 Task: Look for space in Mairena del Alcor, Spain from 1st July, 2023 to 3rd July, 2023 for 1 adult in price range Rs.5000 to Rs.15000. Place can be private room with 1  bedroom having 1 bed and 1 bathroom. Property type can be house, flat, guest house, hotel. Amenities needed are: wifi. Booking option can be shelf check-in. Required host language is English.
Action: Mouse moved to (272, 148)
Screenshot: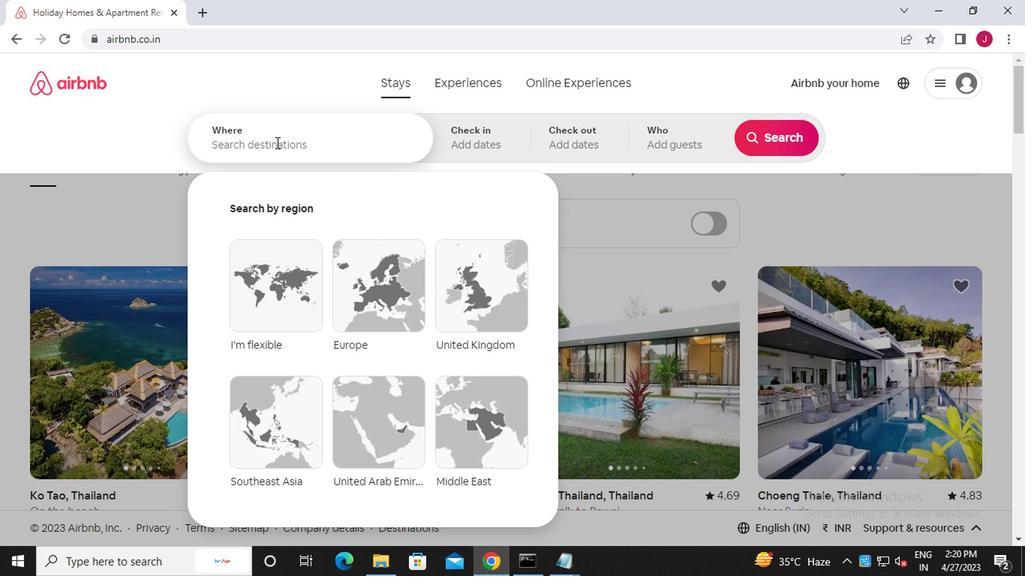 
Action: Mouse pressed left at (272, 148)
Screenshot: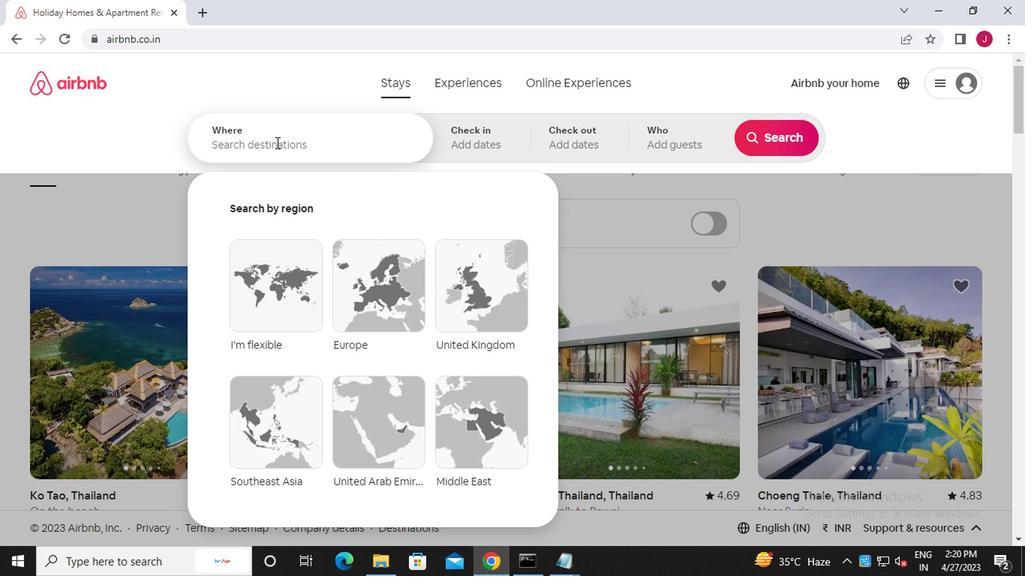 
Action: Mouse moved to (273, 152)
Screenshot: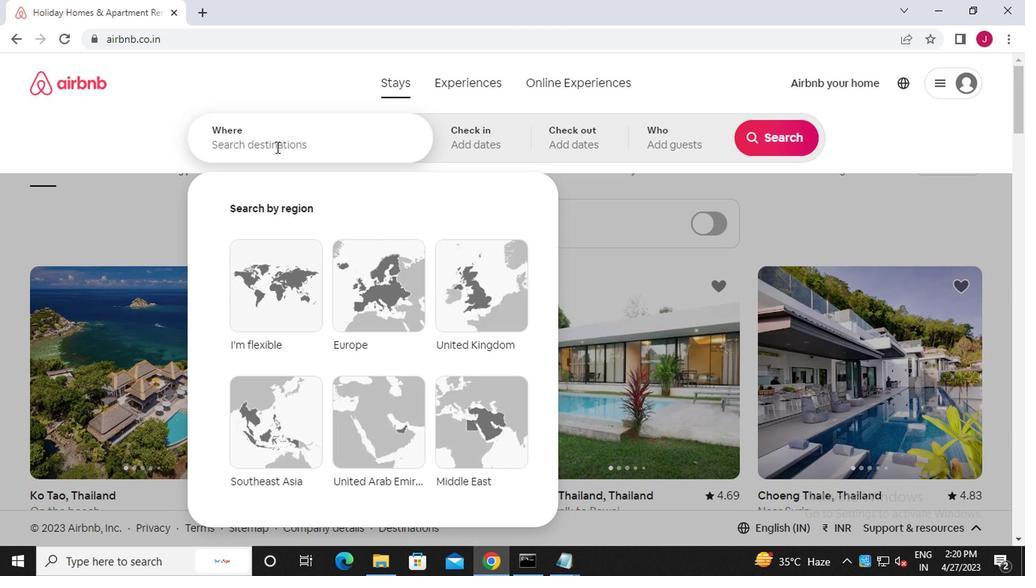 
Action: Key pressed m<Key.caps_lock>airena<Key.space>del<Key.space>
Screenshot: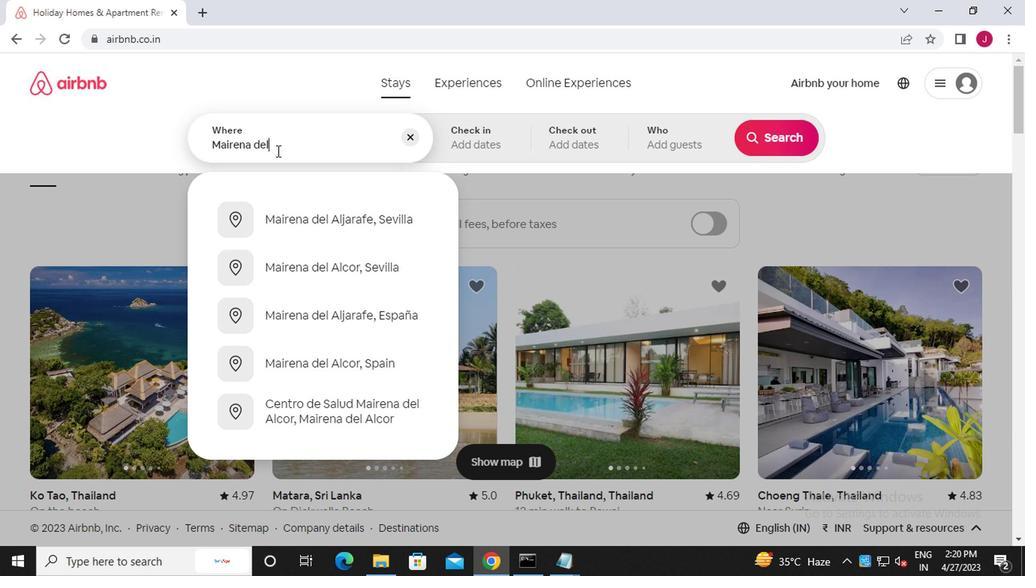 
Action: Mouse moved to (333, 255)
Screenshot: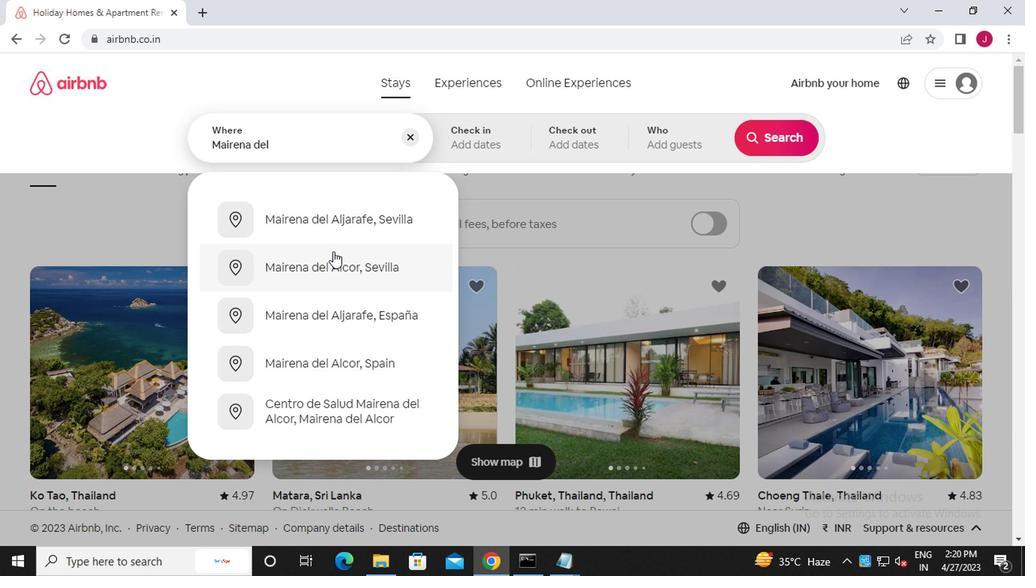
Action: Mouse pressed left at (333, 255)
Screenshot: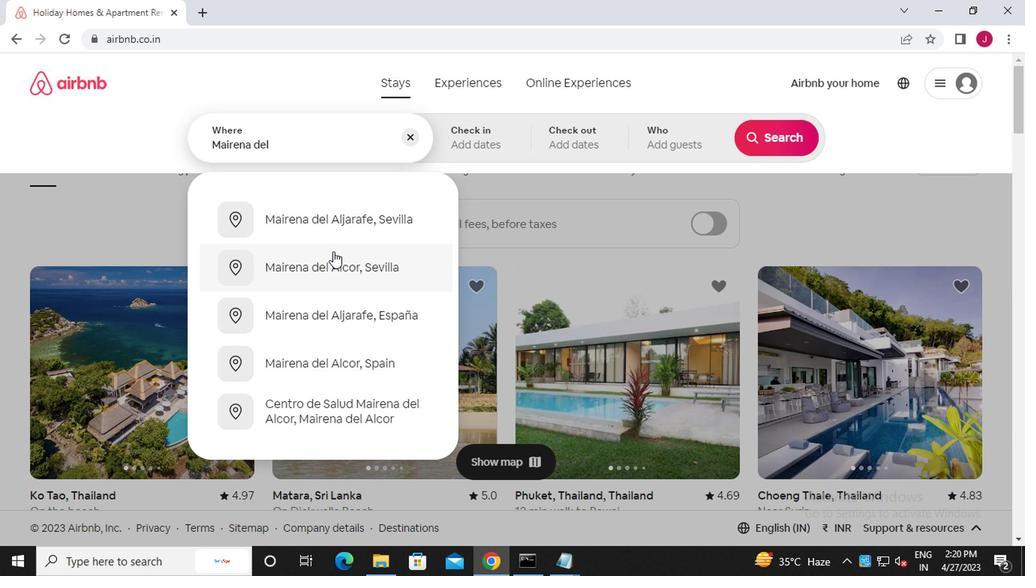 
Action: Mouse moved to (342, 143)
Screenshot: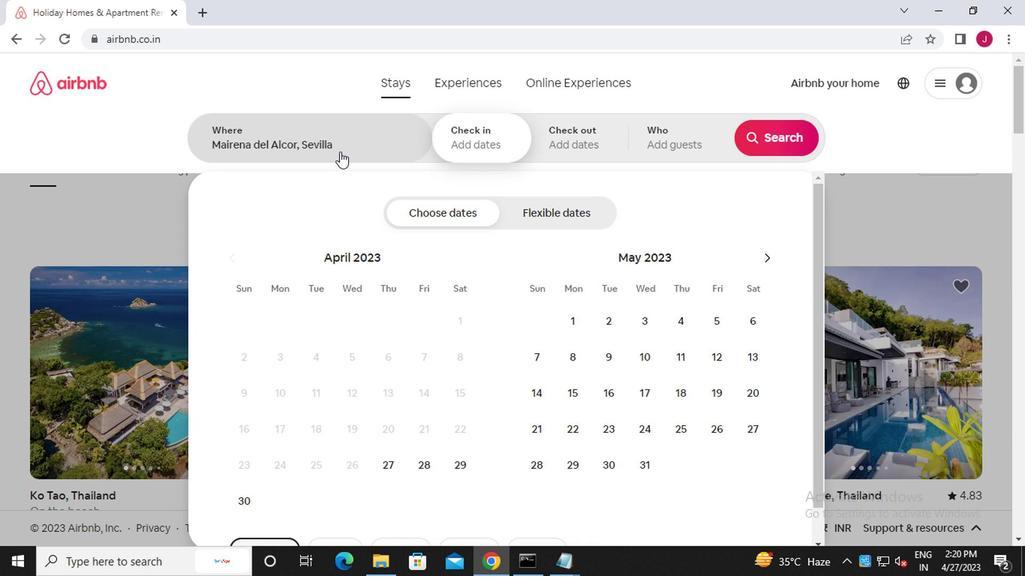 
Action: Mouse pressed left at (342, 143)
Screenshot: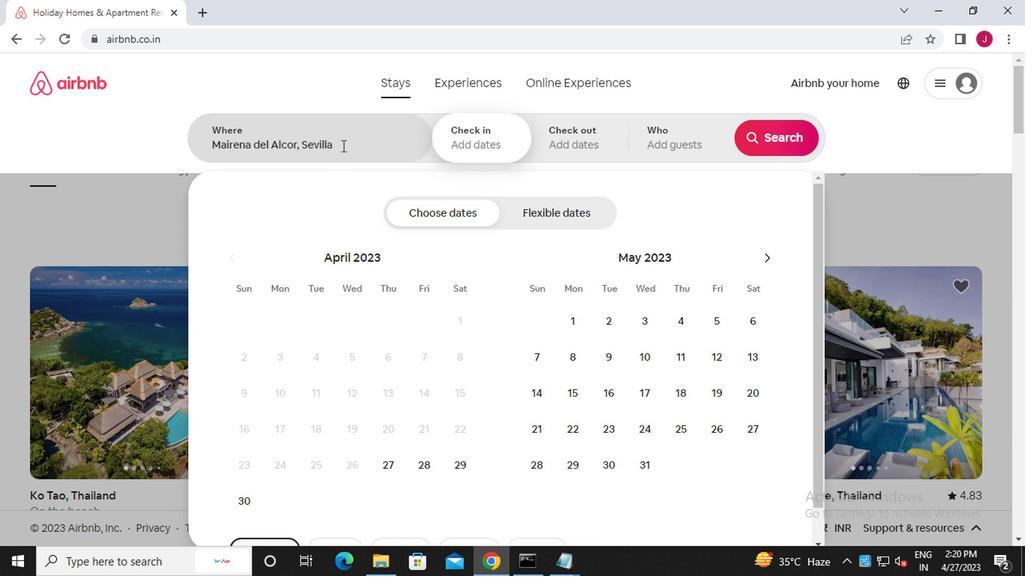 
Action: Mouse moved to (342, 143)
Screenshot: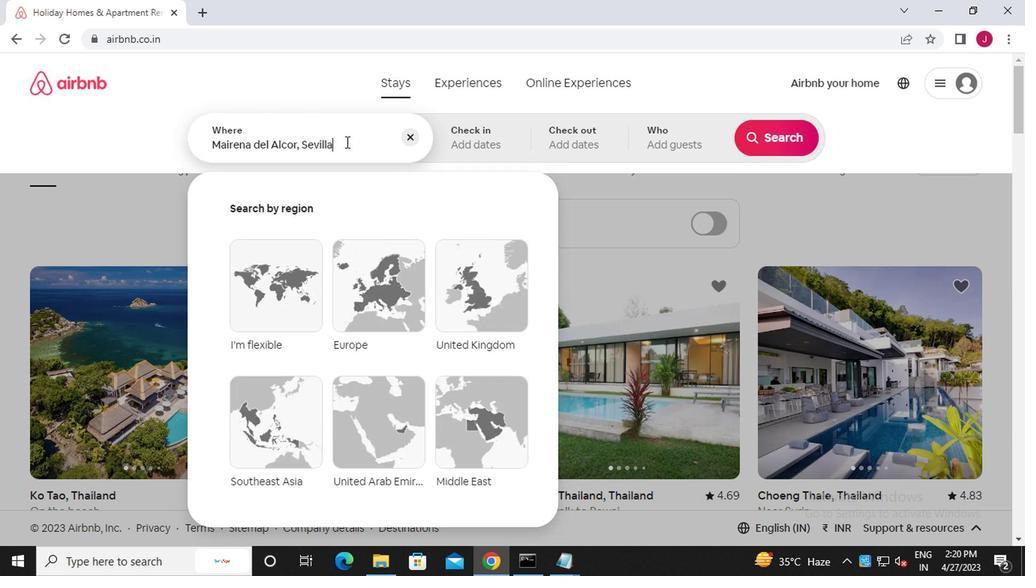
Action: Key pressed <Key.backspace><Key.backspace><Key.backspace><Key.backspace><Key.backspace><Key.backspace>pain
Screenshot: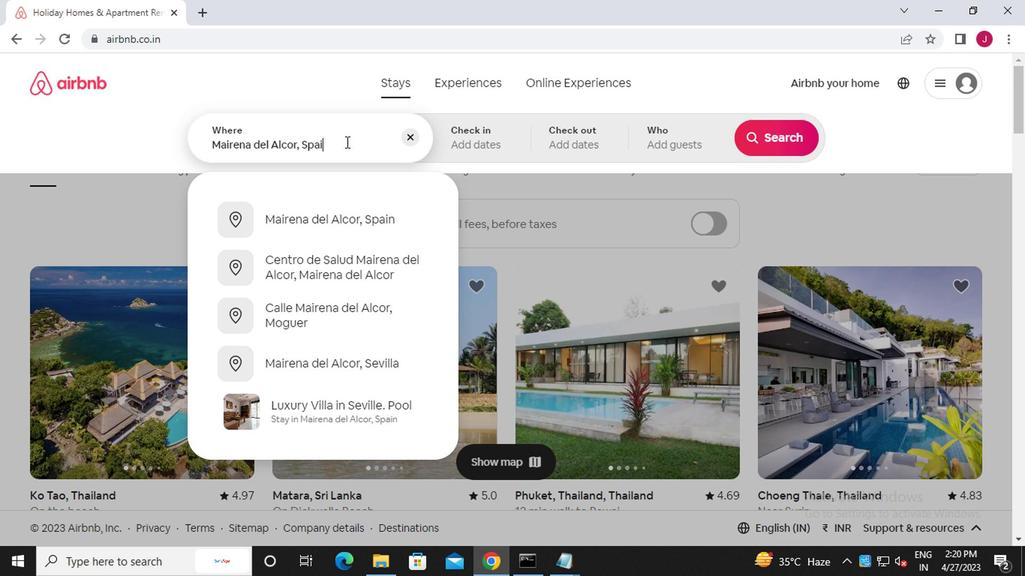 
Action: Mouse moved to (363, 217)
Screenshot: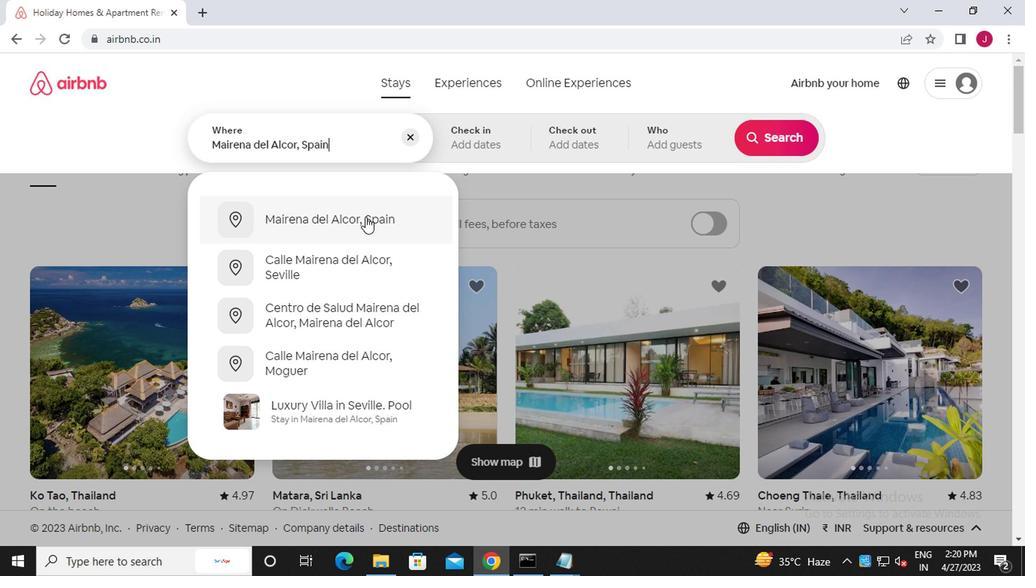 
Action: Mouse pressed left at (363, 217)
Screenshot: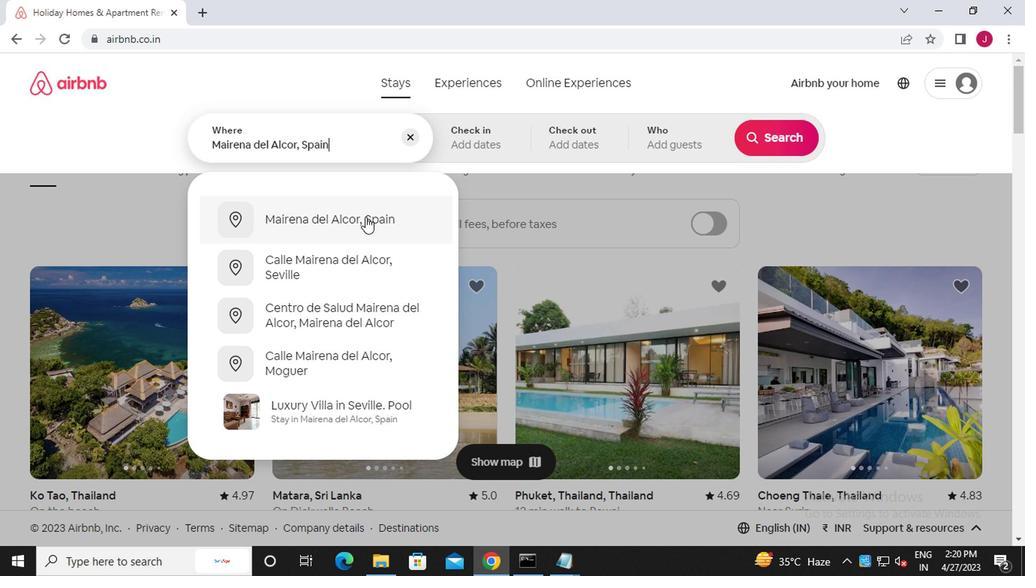 
Action: Mouse moved to (759, 261)
Screenshot: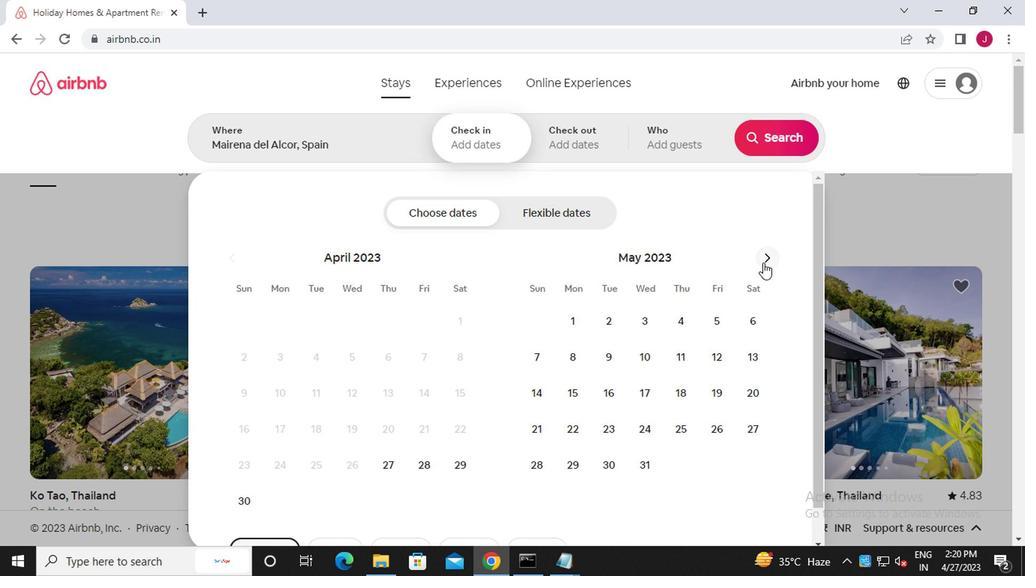 
Action: Mouse pressed left at (759, 261)
Screenshot: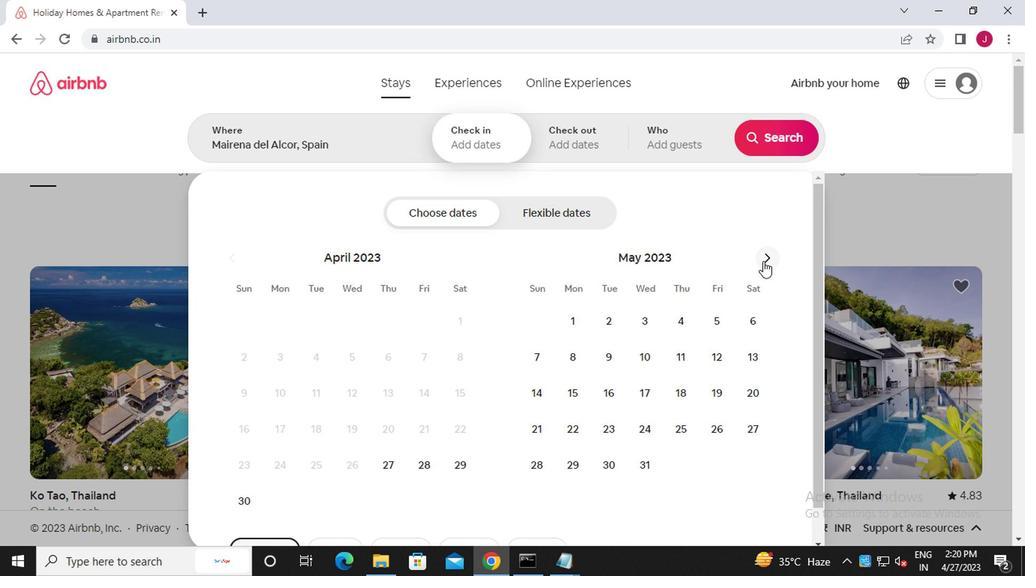 
Action: Mouse pressed left at (759, 261)
Screenshot: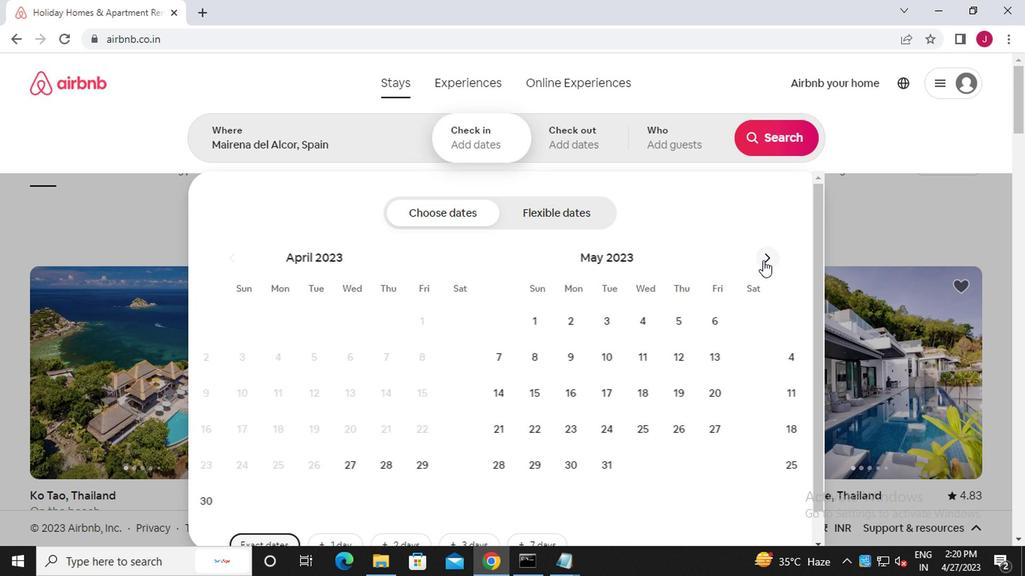 
Action: Mouse moved to (751, 319)
Screenshot: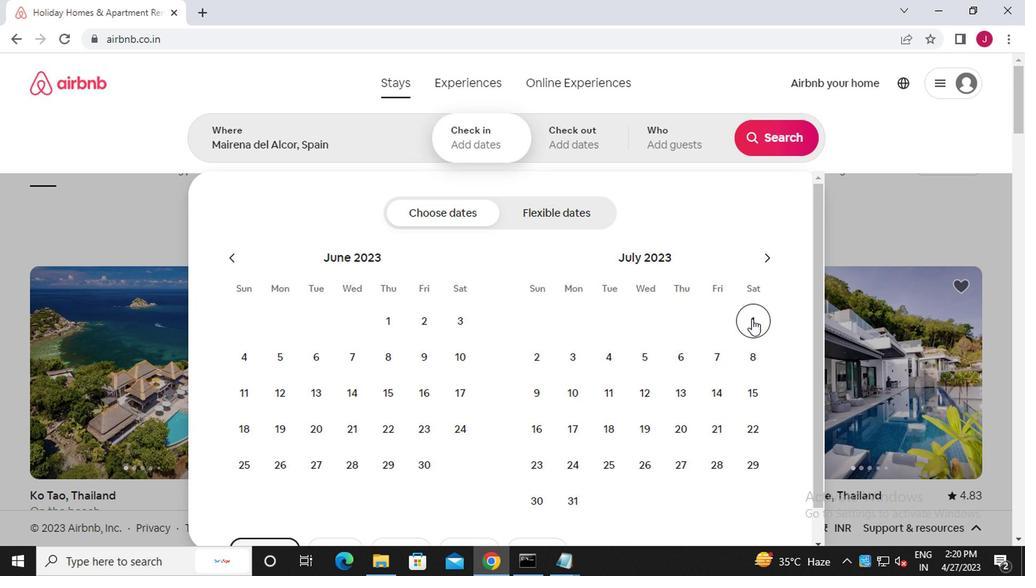 
Action: Mouse pressed left at (751, 319)
Screenshot: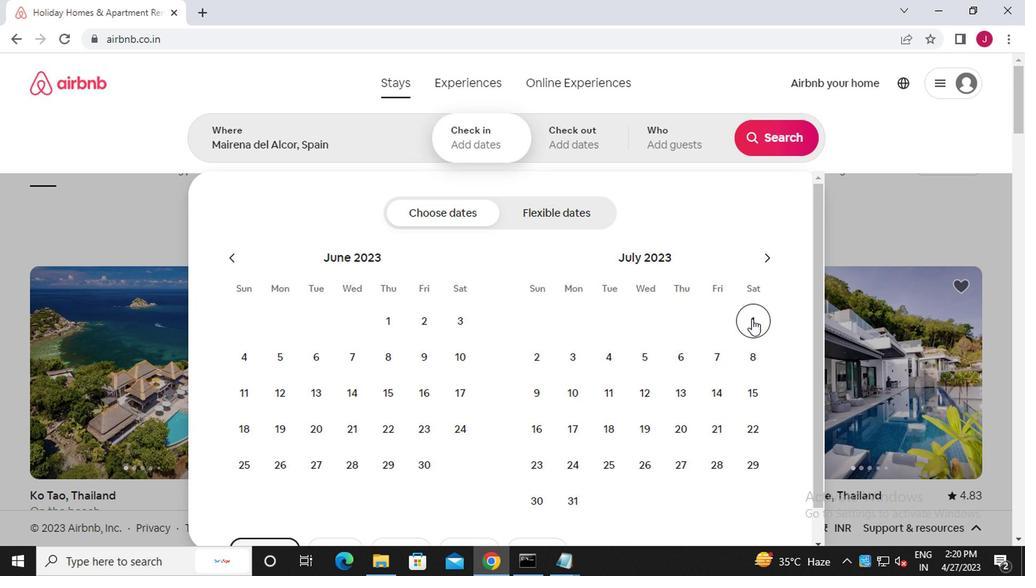 
Action: Mouse moved to (564, 364)
Screenshot: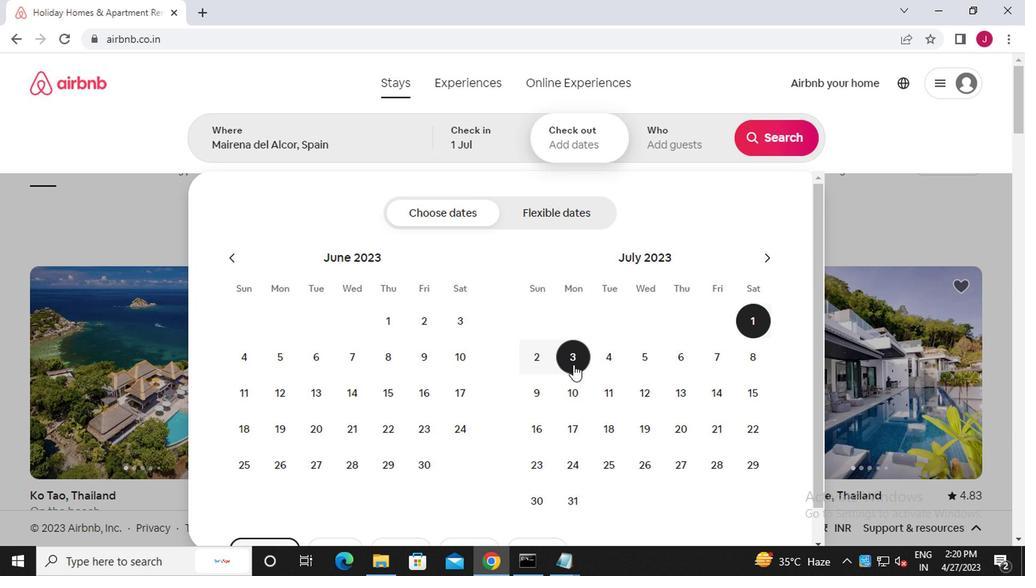 
Action: Mouse pressed left at (564, 364)
Screenshot: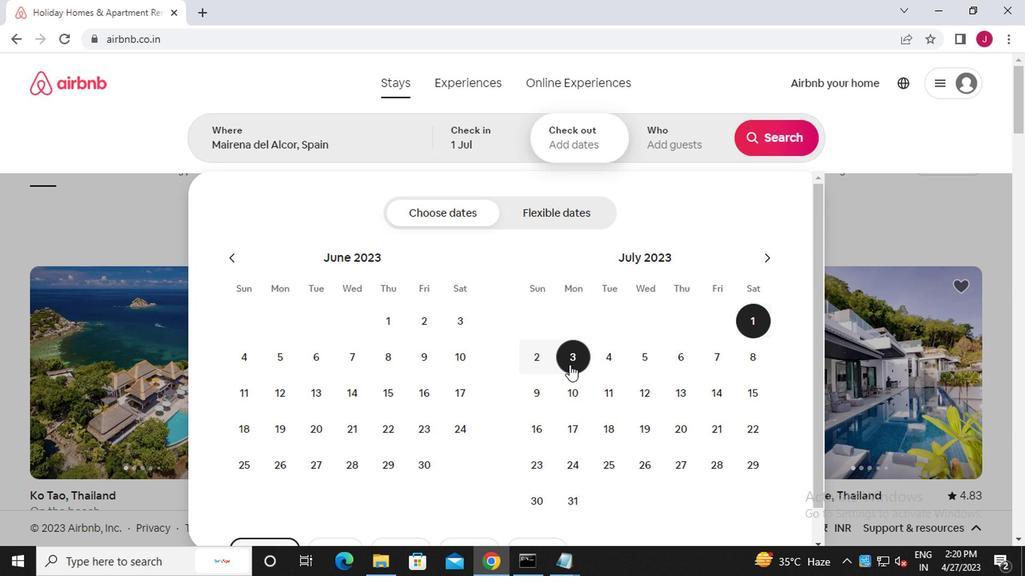 
Action: Mouse moved to (683, 139)
Screenshot: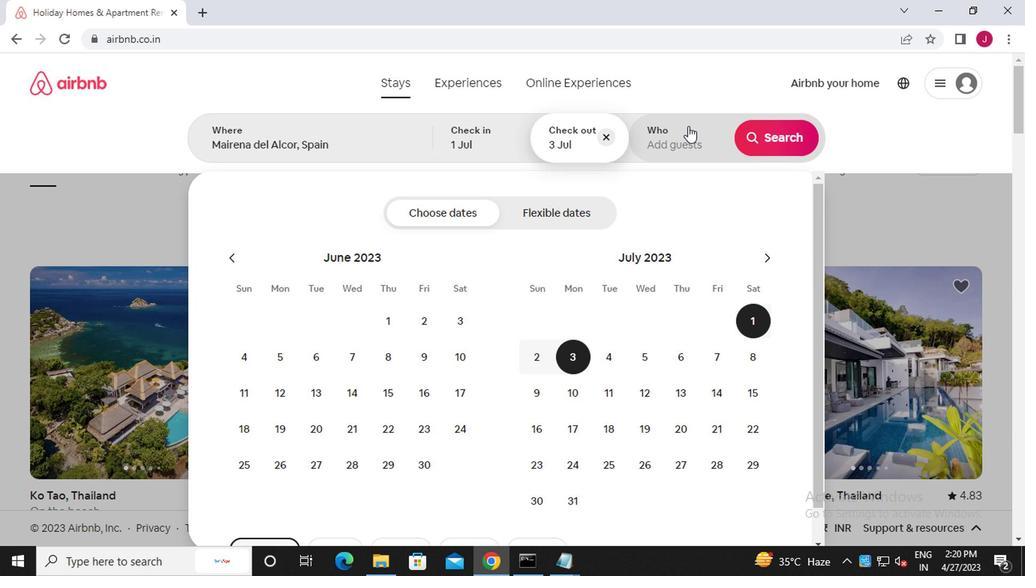 
Action: Mouse pressed left at (683, 139)
Screenshot: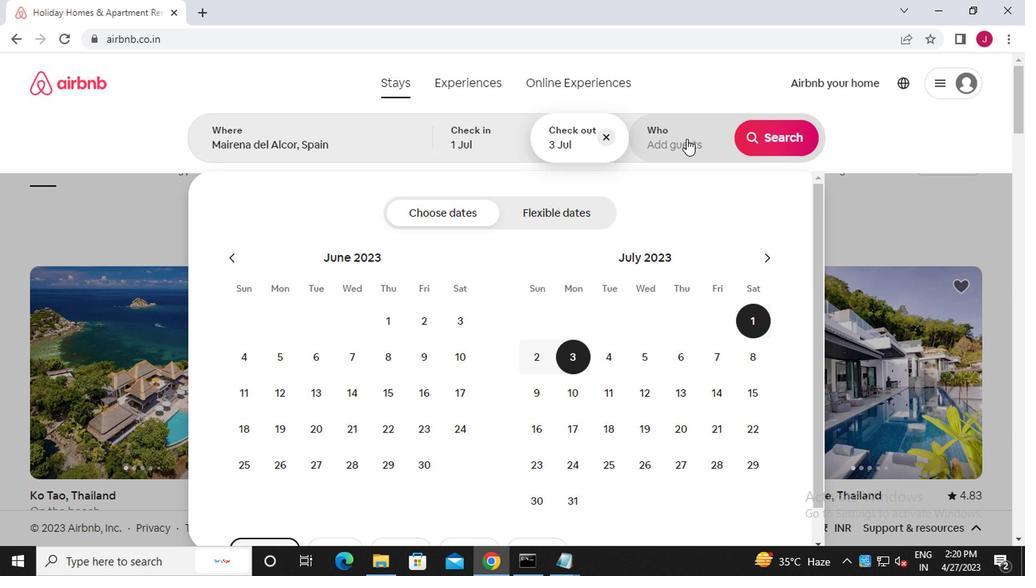 
Action: Mouse moved to (779, 219)
Screenshot: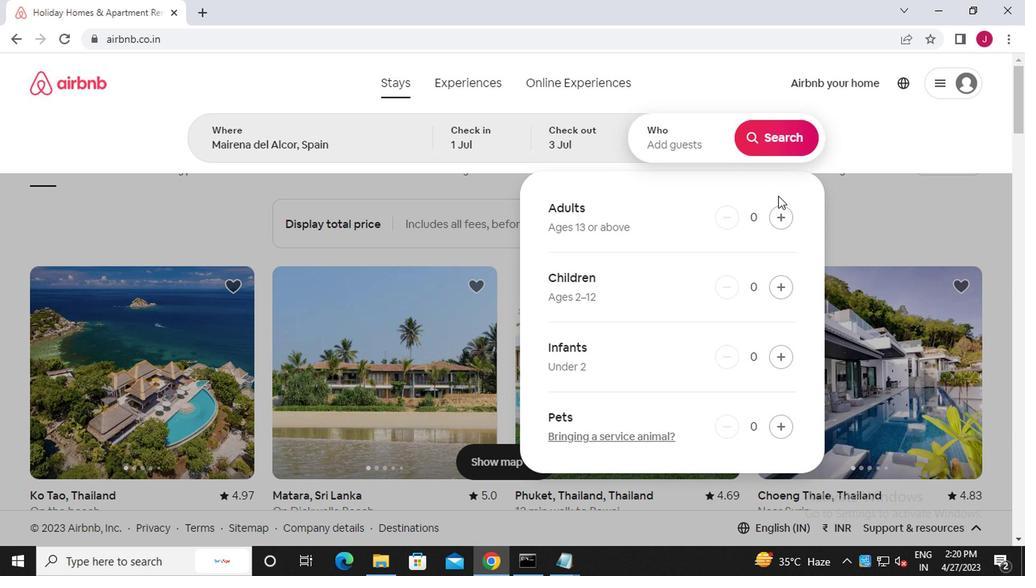 
Action: Mouse pressed left at (779, 219)
Screenshot: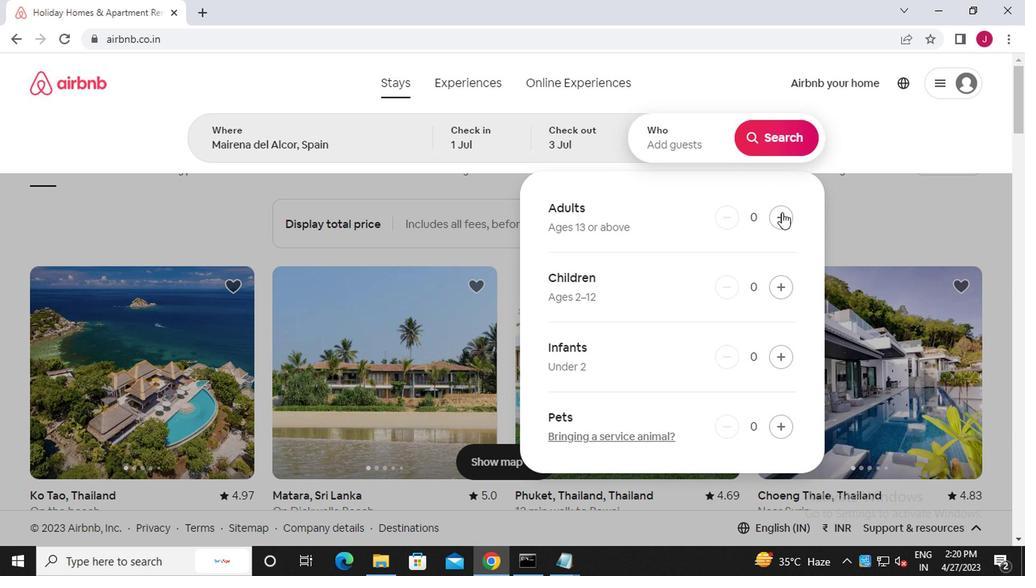 
Action: Mouse moved to (783, 137)
Screenshot: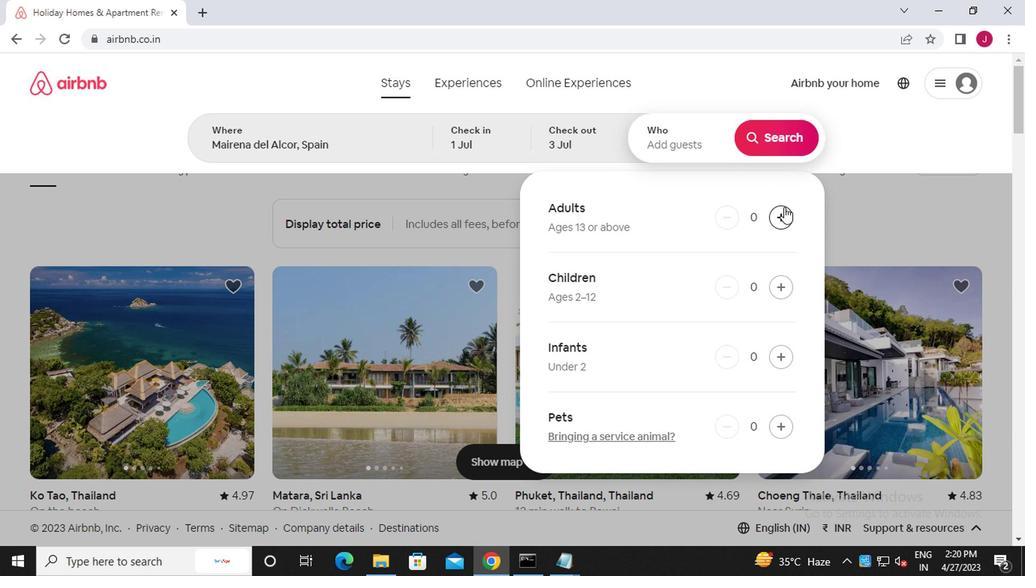 
Action: Mouse pressed left at (783, 137)
Screenshot: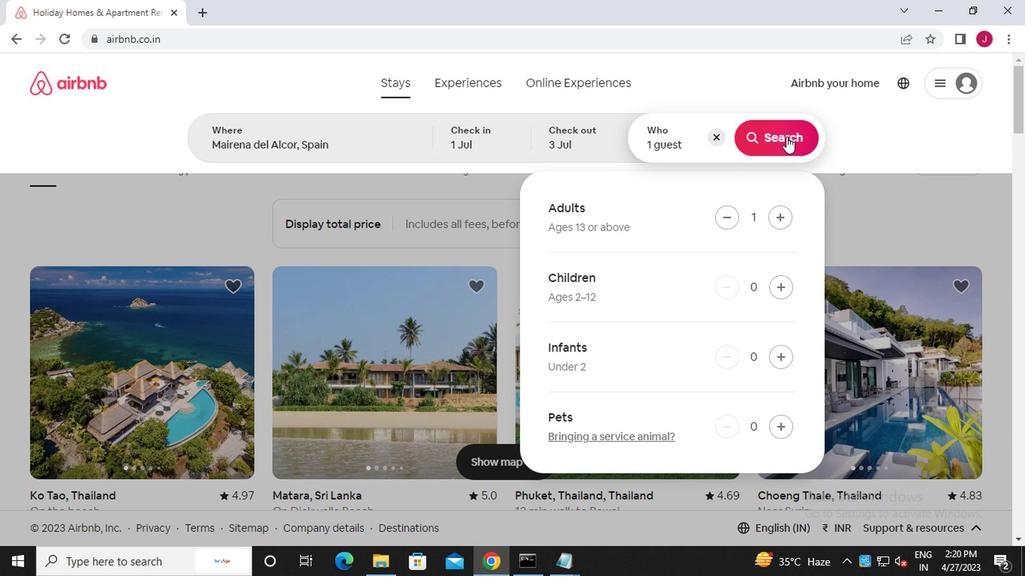 
Action: Mouse moved to (960, 147)
Screenshot: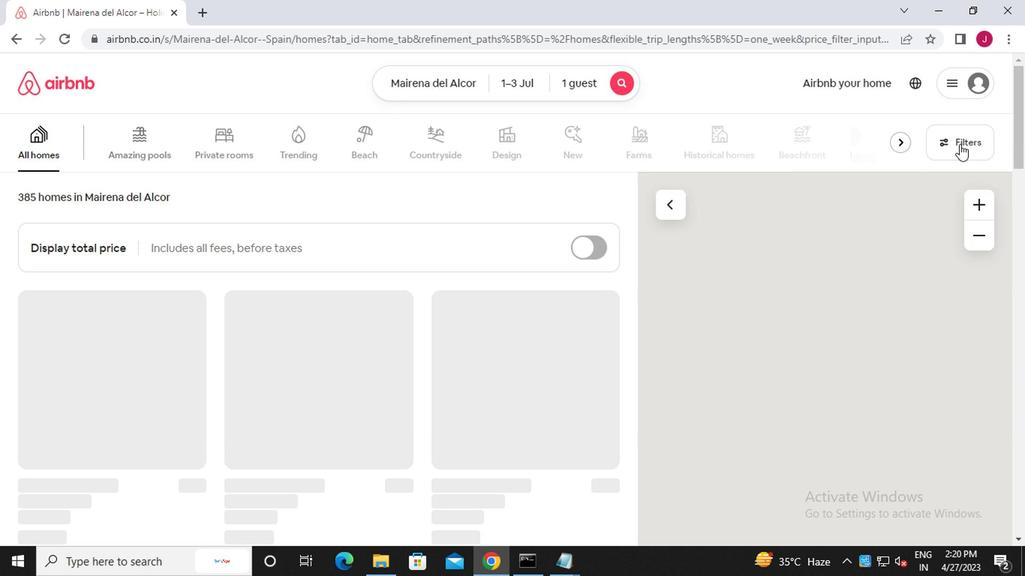 
Action: Mouse pressed left at (960, 147)
Screenshot: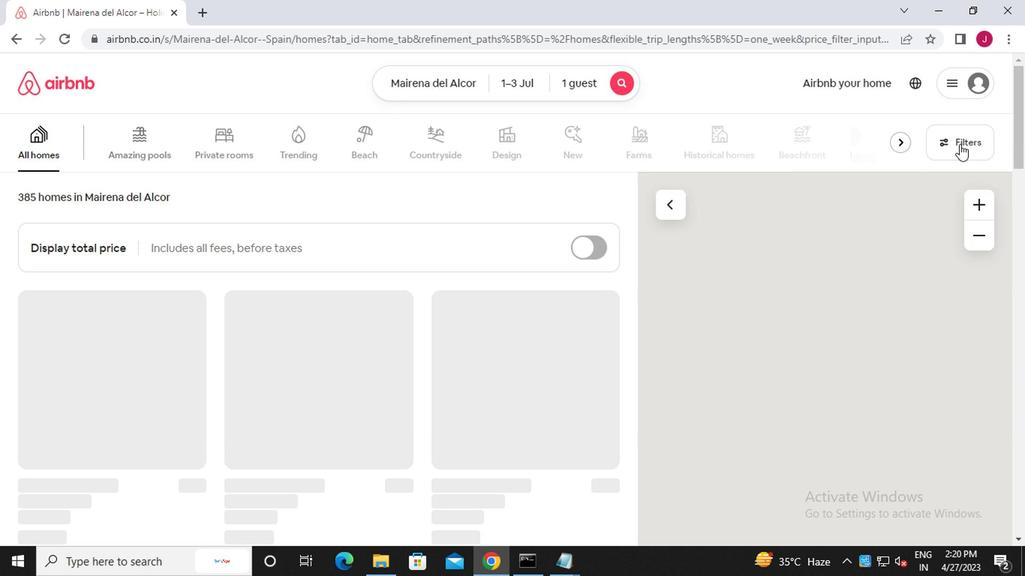 
Action: Mouse moved to (364, 339)
Screenshot: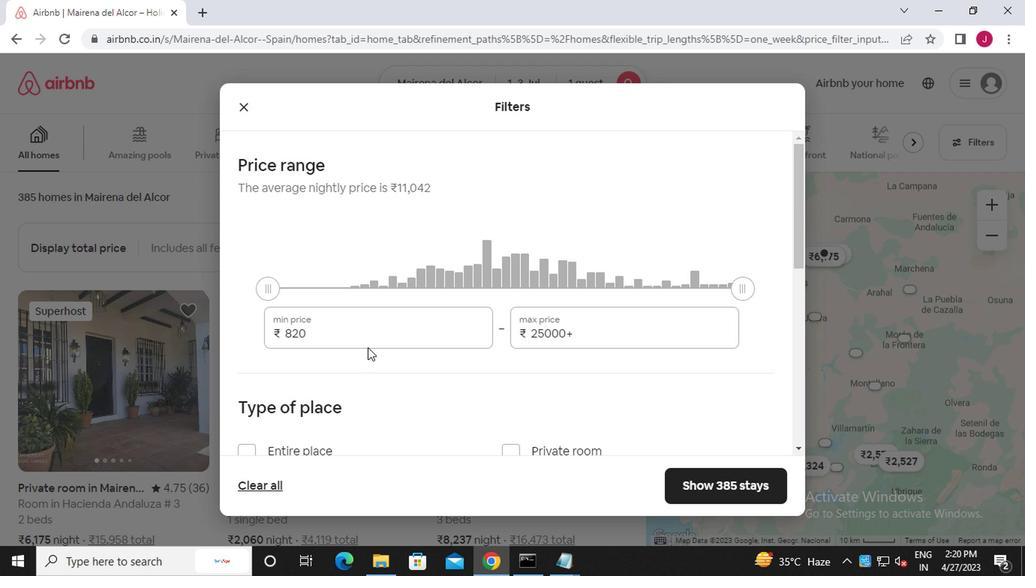 
Action: Mouse pressed left at (364, 339)
Screenshot: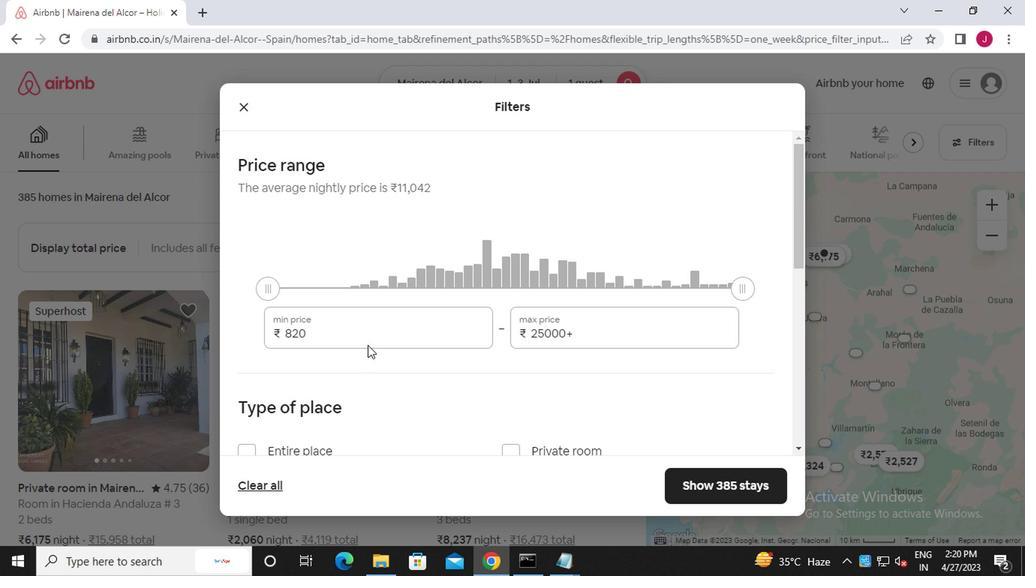 
Action: Mouse moved to (364, 338)
Screenshot: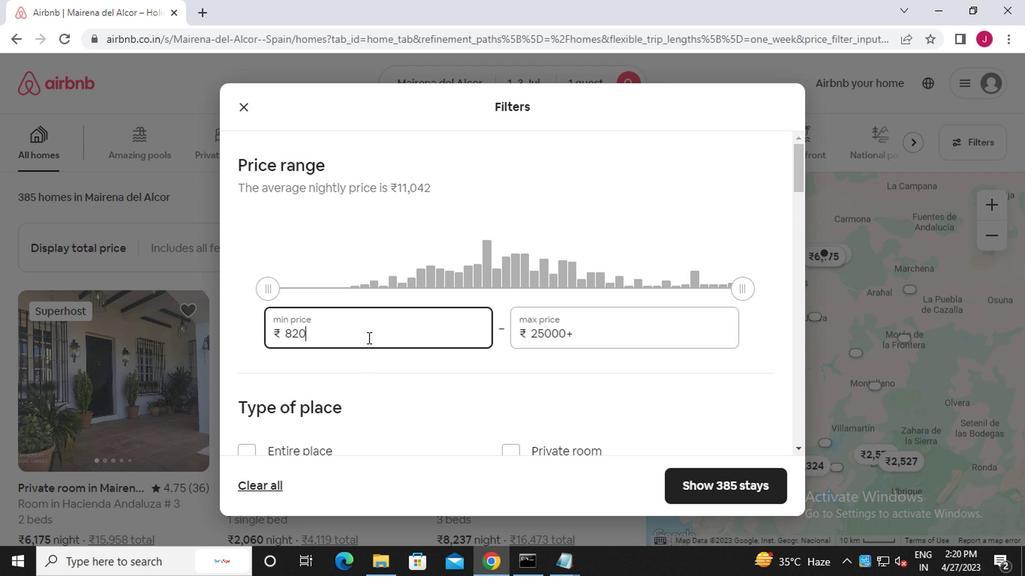 
Action: Key pressed <Key.backspace><Key.backspace><Key.backspace><Key.backspace><Key.backspace><Key.backspace><Key.backspace><<101>><<96>><<96>><<96>>
Screenshot: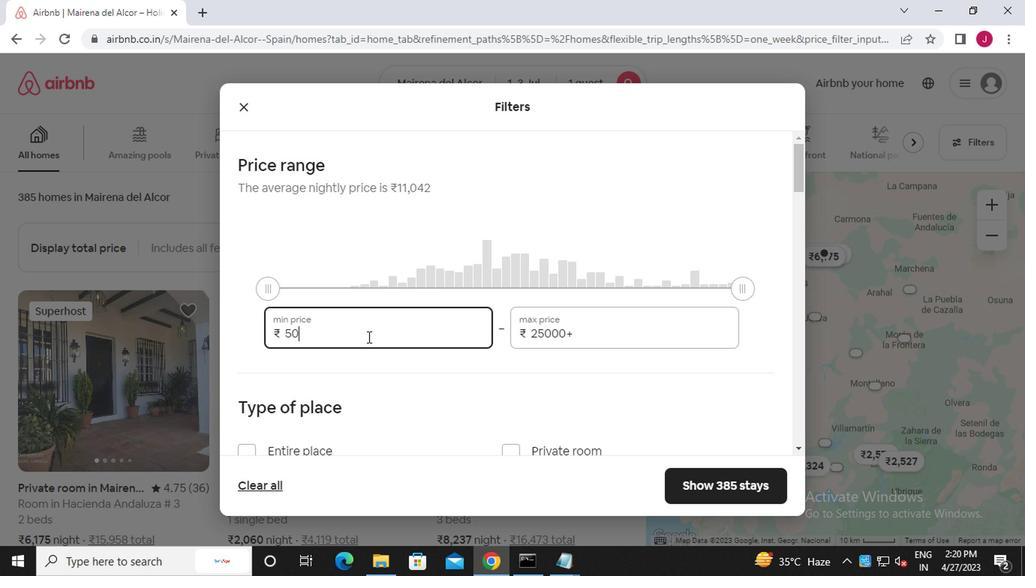 
Action: Mouse moved to (630, 328)
Screenshot: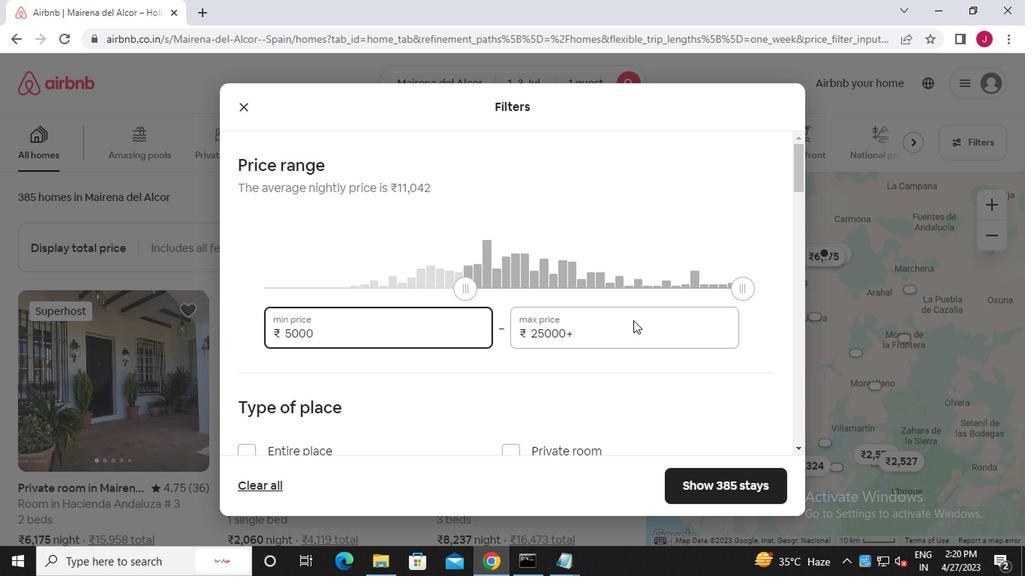
Action: Mouse pressed left at (630, 328)
Screenshot: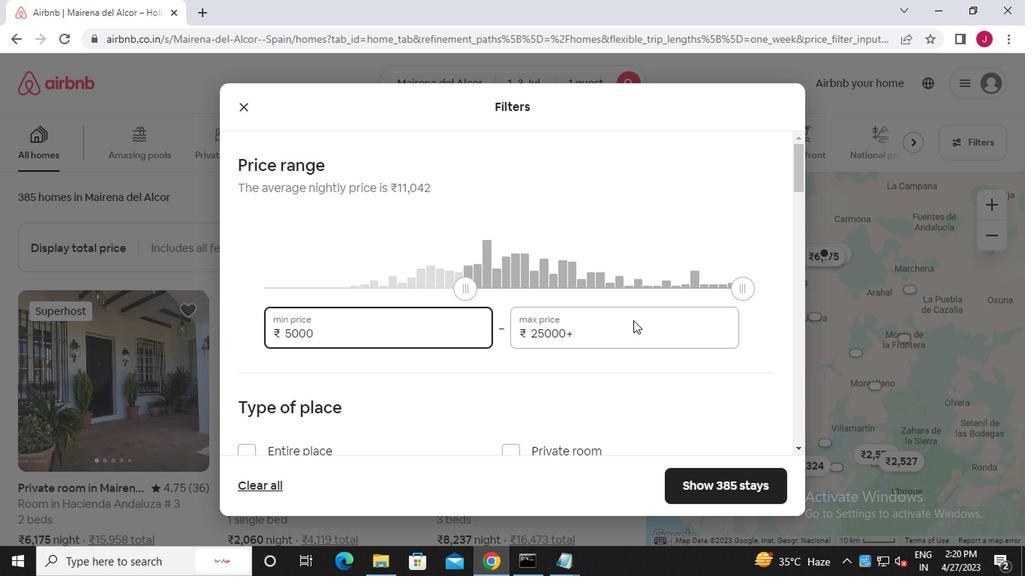 
Action: Mouse moved to (631, 330)
Screenshot: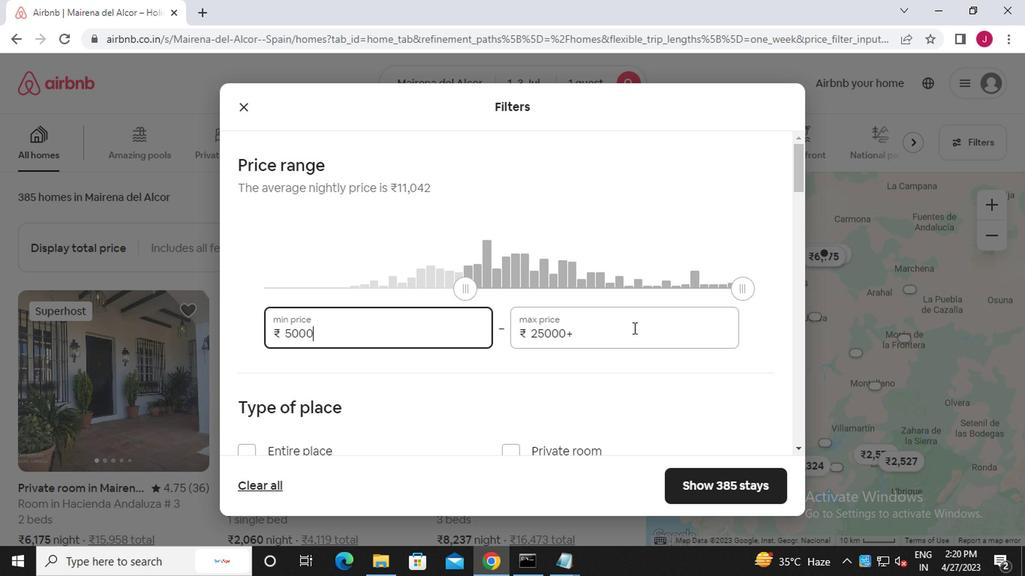 
Action: Key pressed <Key.backspace><Key.backspace><Key.backspace><Key.backspace><Key.backspace><Key.backspace><Key.backspace><Key.backspace><Key.backspace><Key.backspace><Key.backspace><Key.backspace><<97>><<101>><<96>><<96>><<96>>
Screenshot: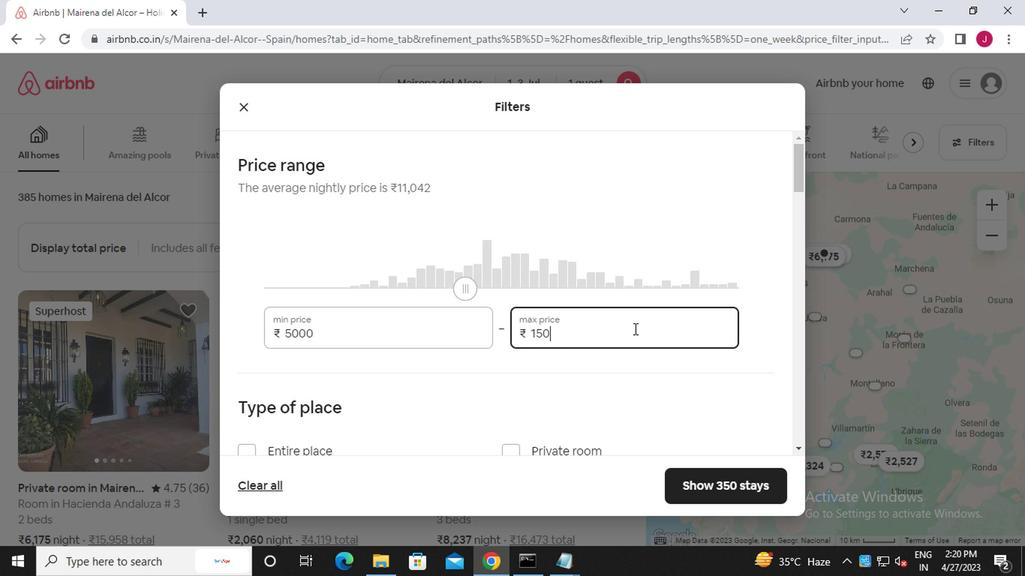 
Action: Mouse moved to (603, 249)
Screenshot: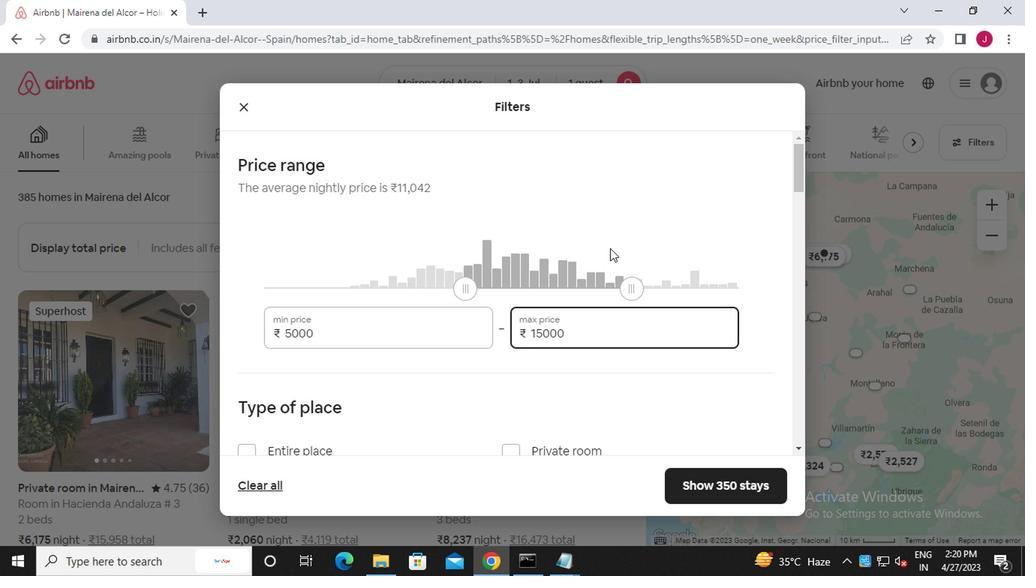 
Action: Mouse scrolled (603, 248) with delta (0, 0)
Screenshot: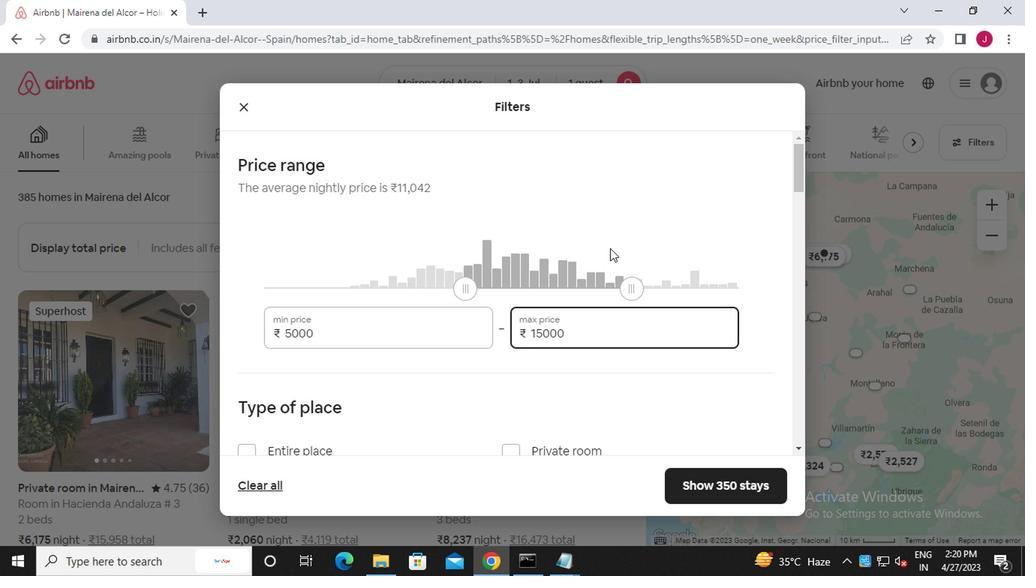 
Action: Mouse moved to (603, 250)
Screenshot: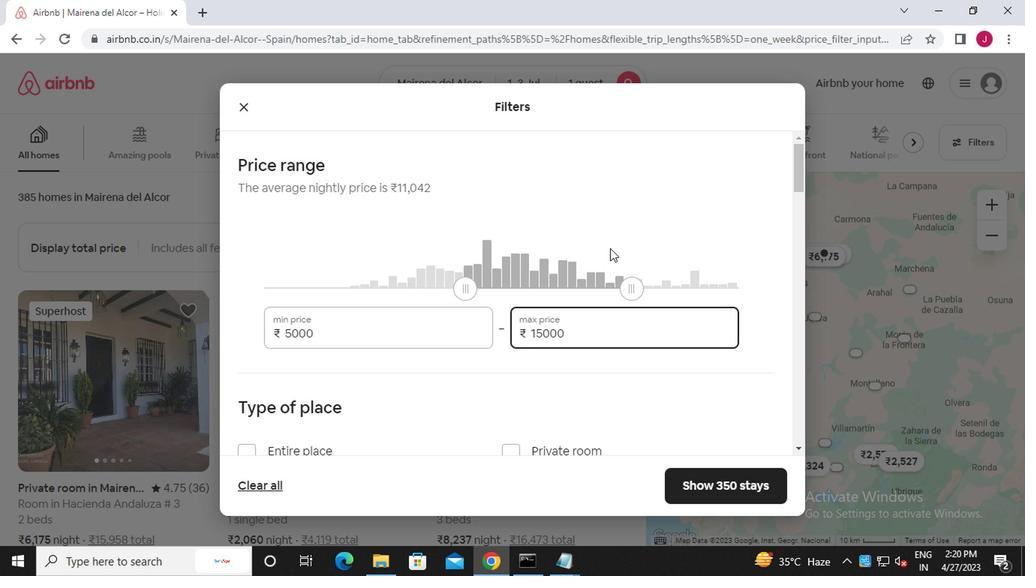 
Action: Mouse scrolled (603, 250) with delta (0, 0)
Screenshot: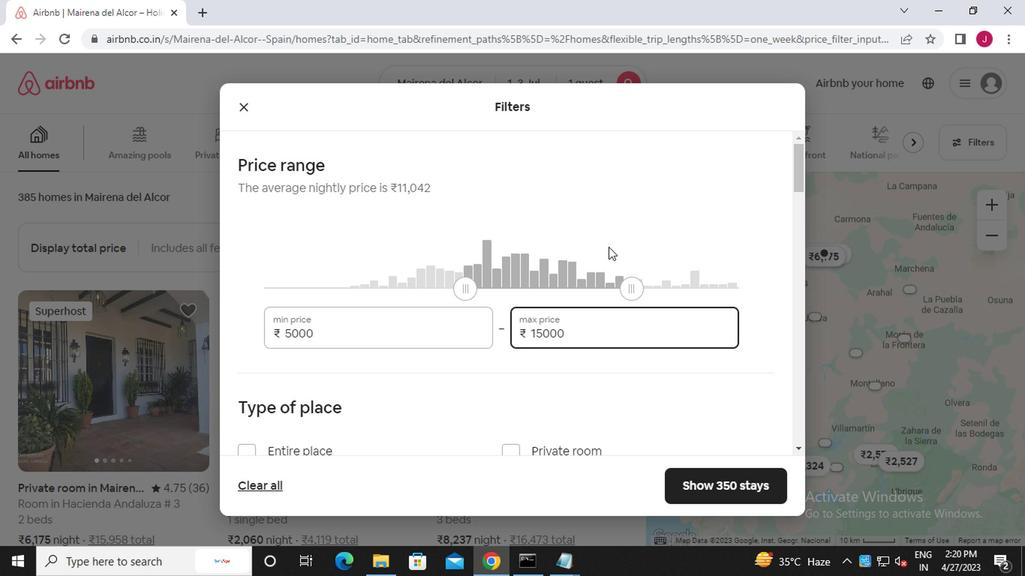 
Action: Mouse moved to (603, 252)
Screenshot: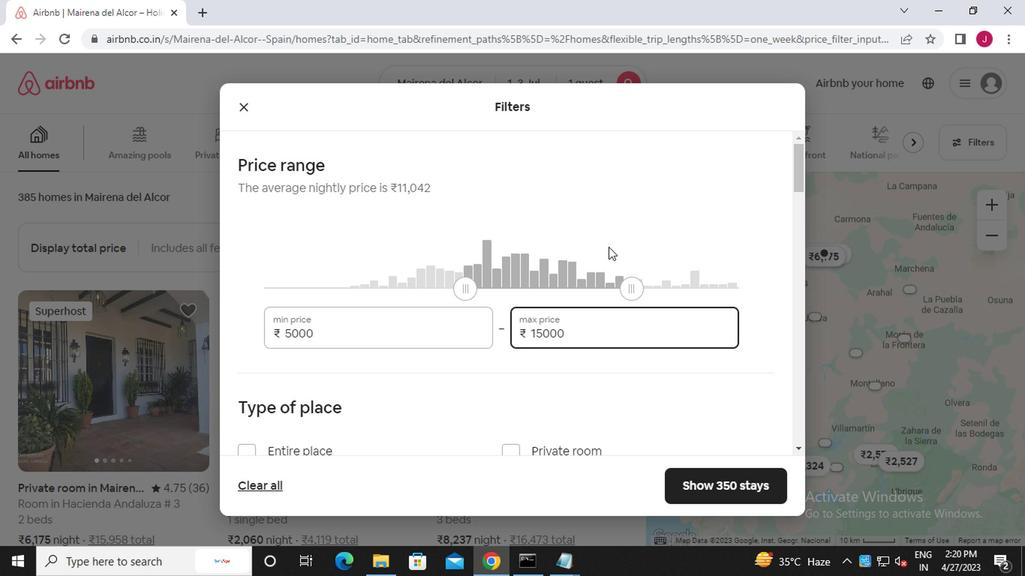 
Action: Mouse scrolled (603, 250) with delta (0, -1)
Screenshot: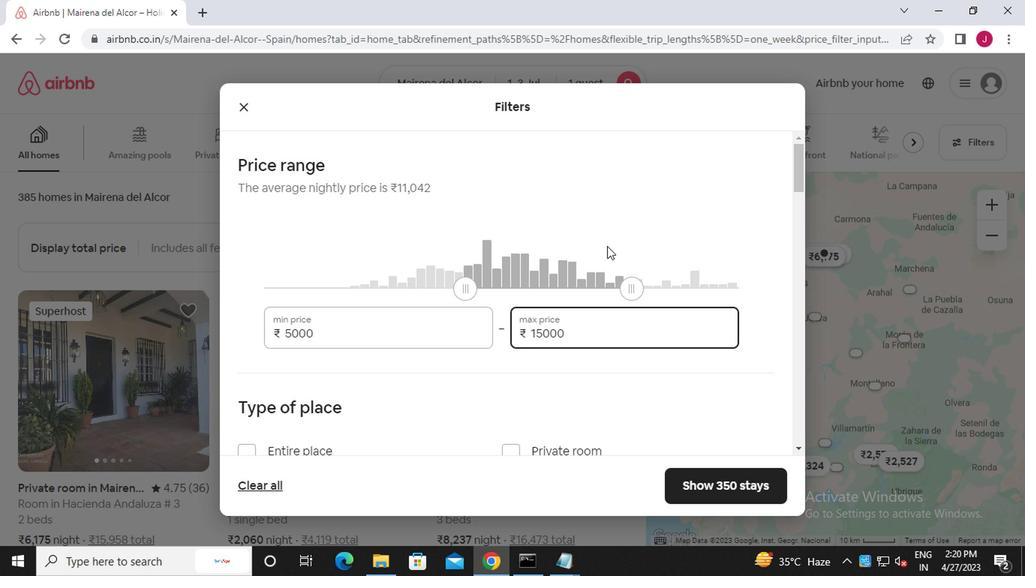 
Action: Mouse scrolled (603, 250) with delta (0, -1)
Screenshot: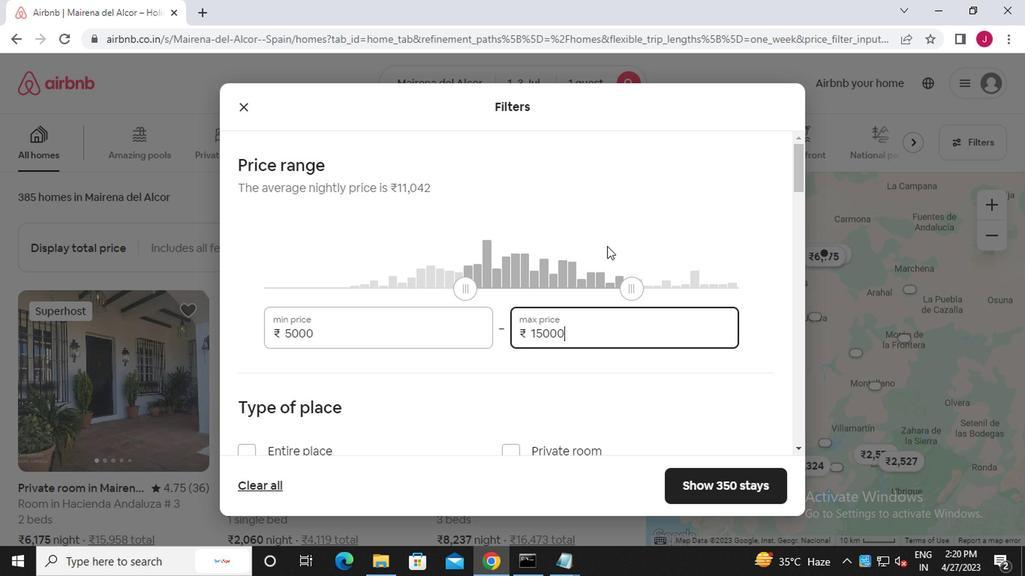 
Action: Mouse moved to (513, 155)
Screenshot: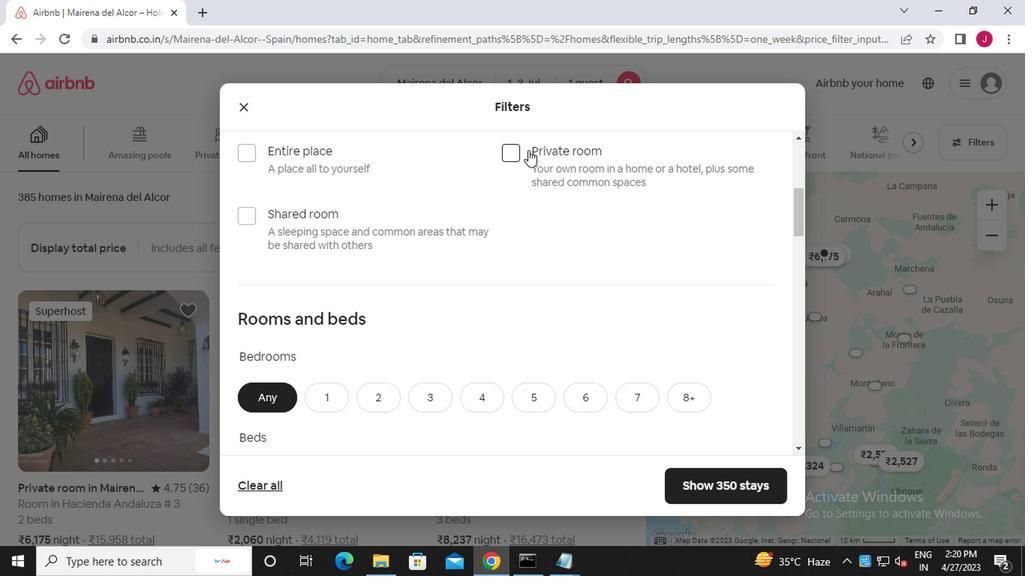 
Action: Mouse pressed left at (513, 155)
Screenshot: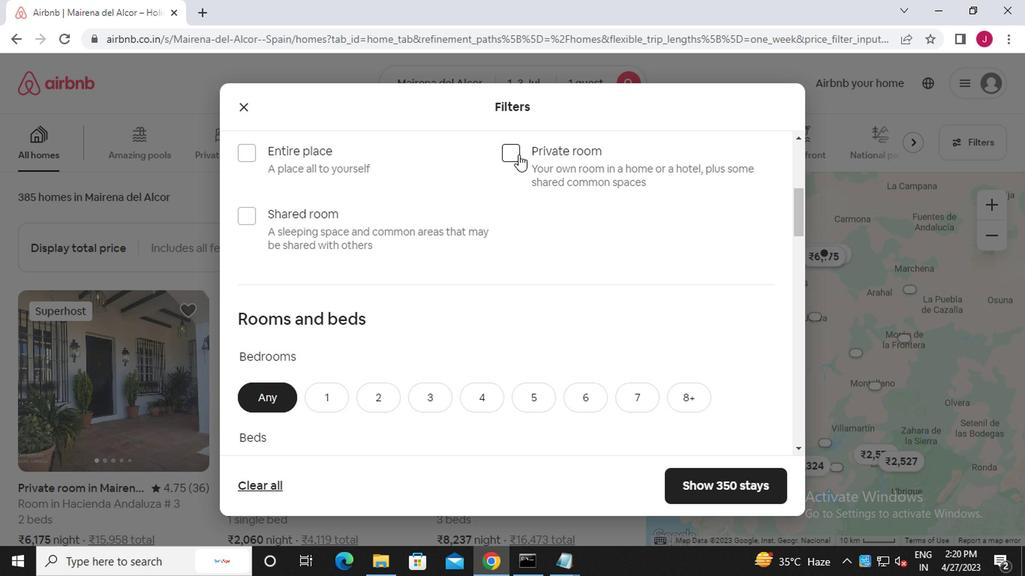 
Action: Mouse moved to (367, 247)
Screenshot: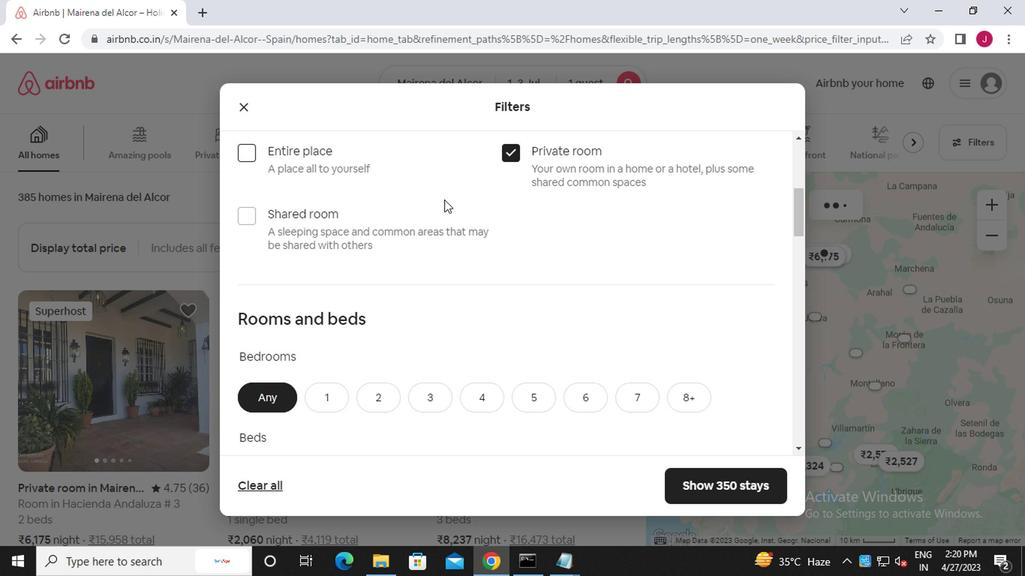 
Action: Mouse scrolled (367, 246) with delta (0, 0)
Screenshot: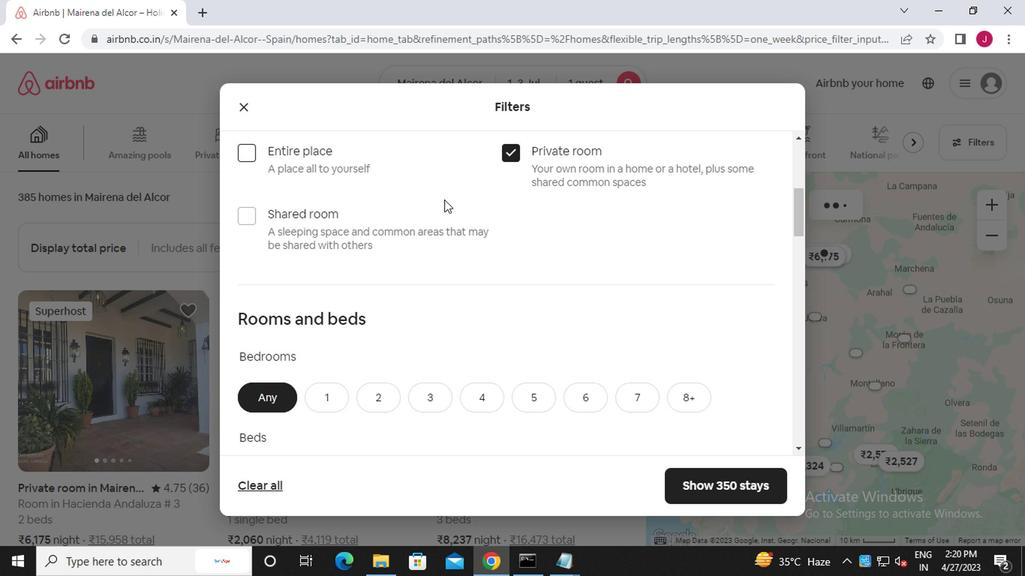 
Action: Mouse moved to (366, 248)
Screenshot: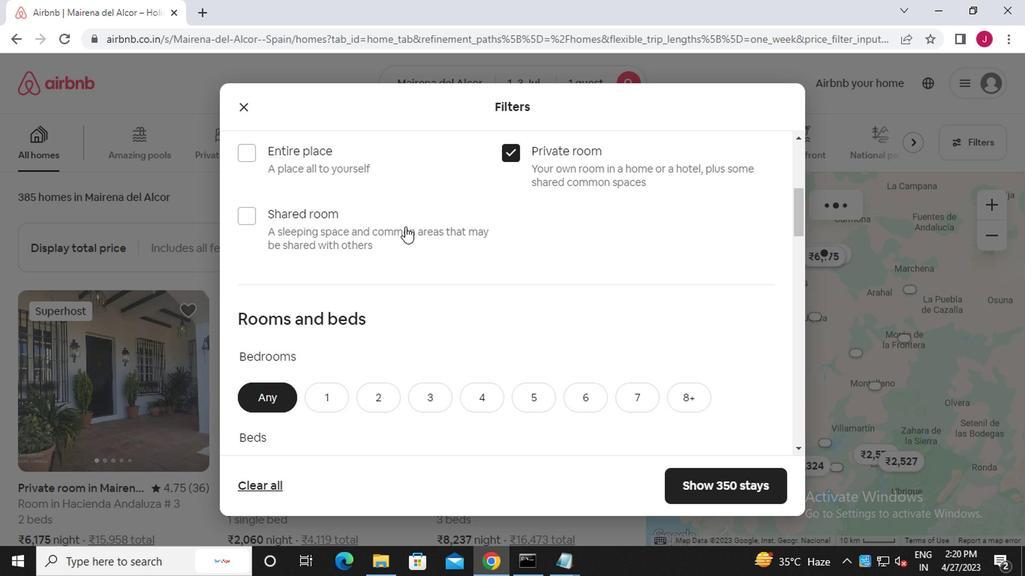 
Action: Mouse scrolled (366, 247) with delta (0, -1)
Screenshot: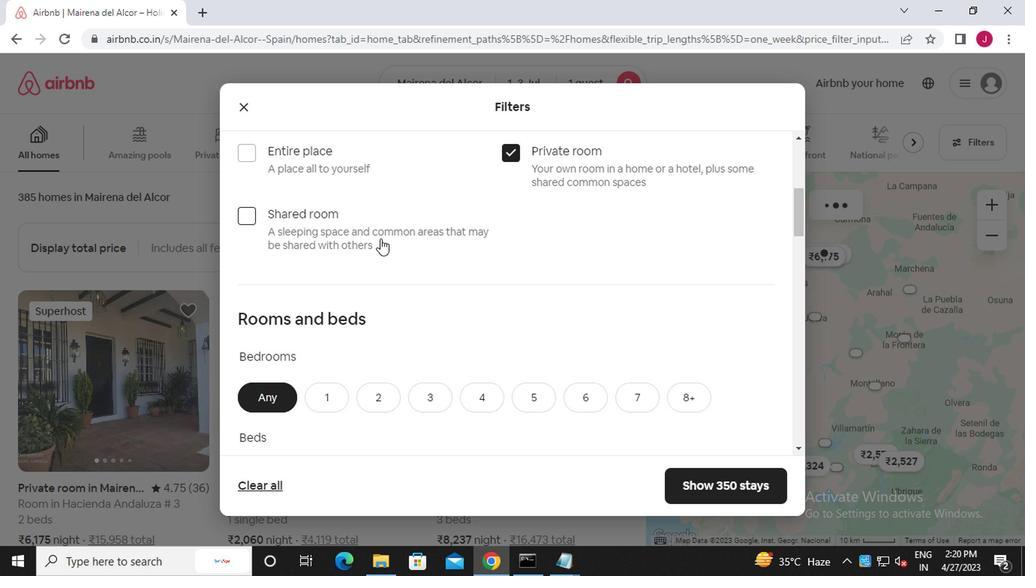 
Action: Mouse scrolled (366, 247) with delta (0, -1)
Screenshot: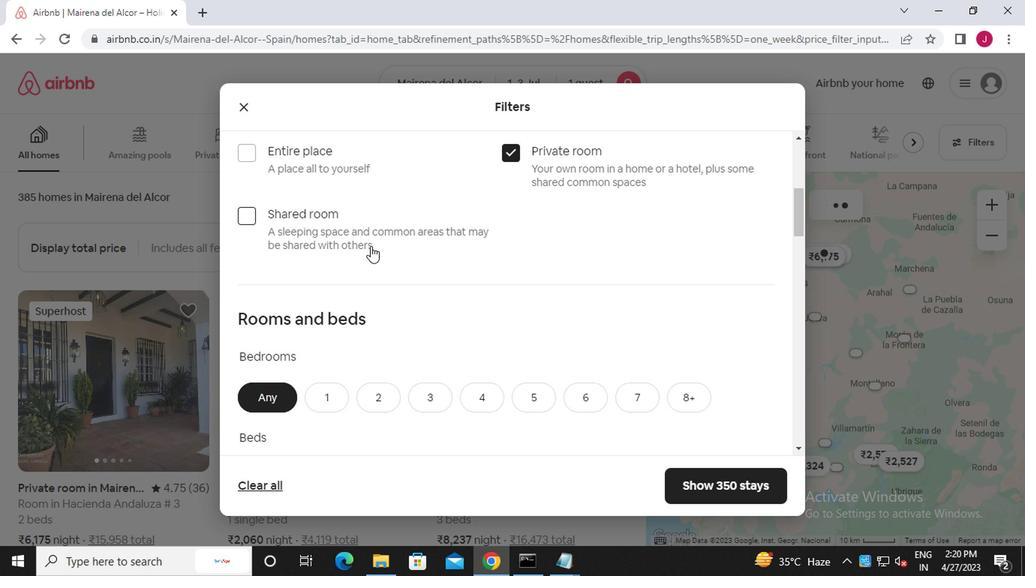 
Action: Mouse moved to (335, 171)
Screenshot: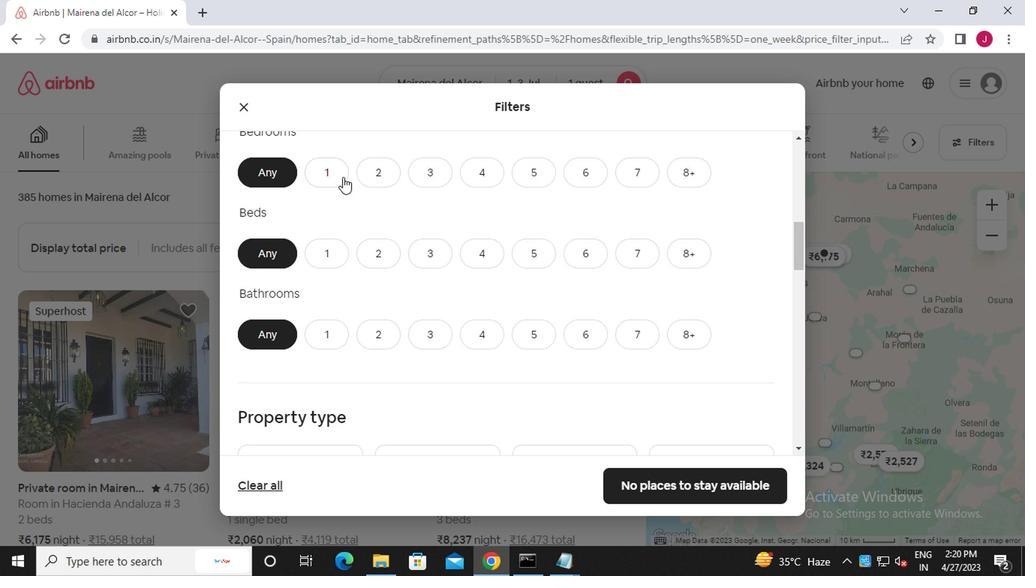 
Action: Mouse pressed left at (335, 171)
Screenshot: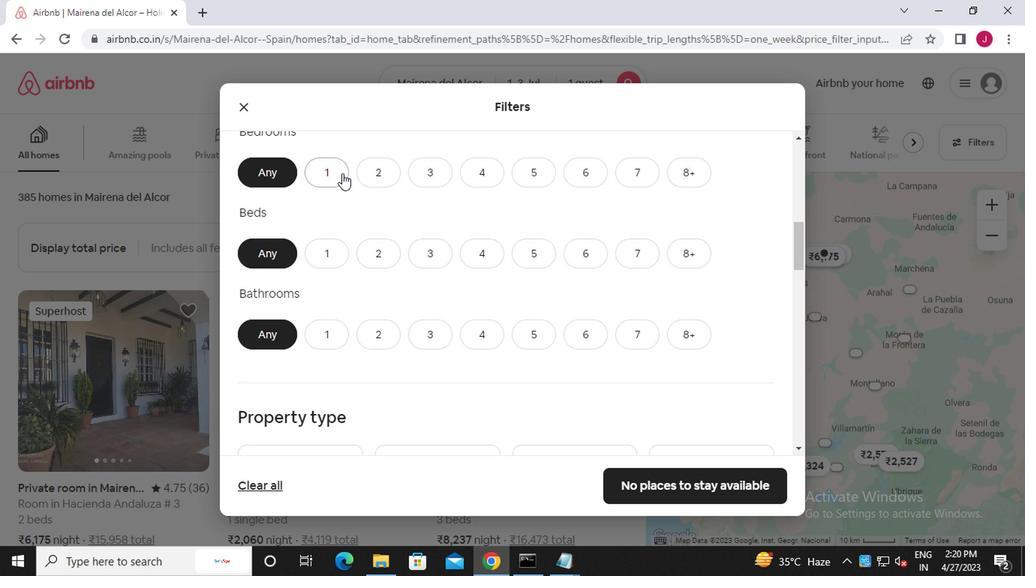 
Action: Mouse moved to (326, 260)
Screenshot: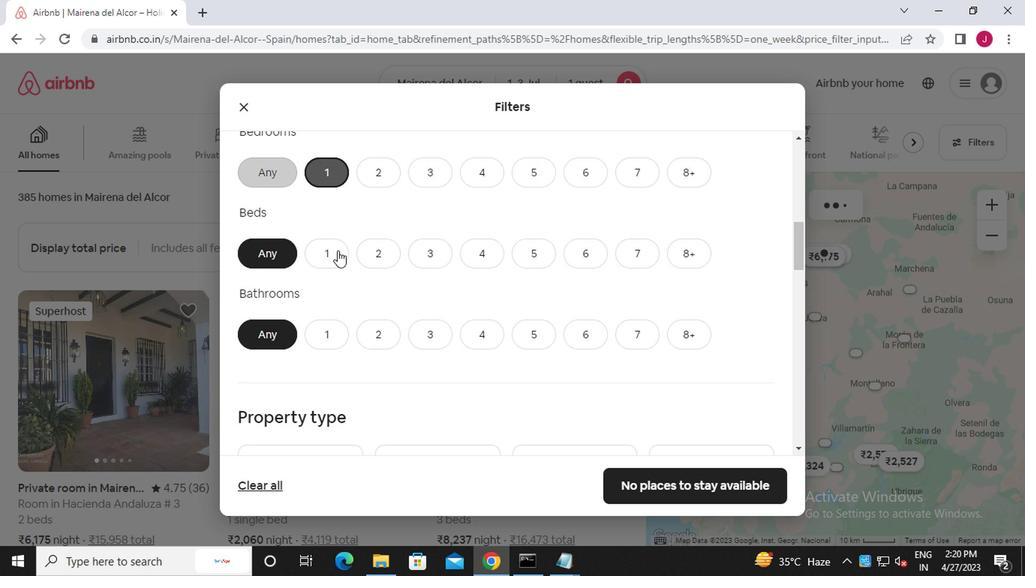 
Action: Mouse pressed left at (326, 260)
Screenshot: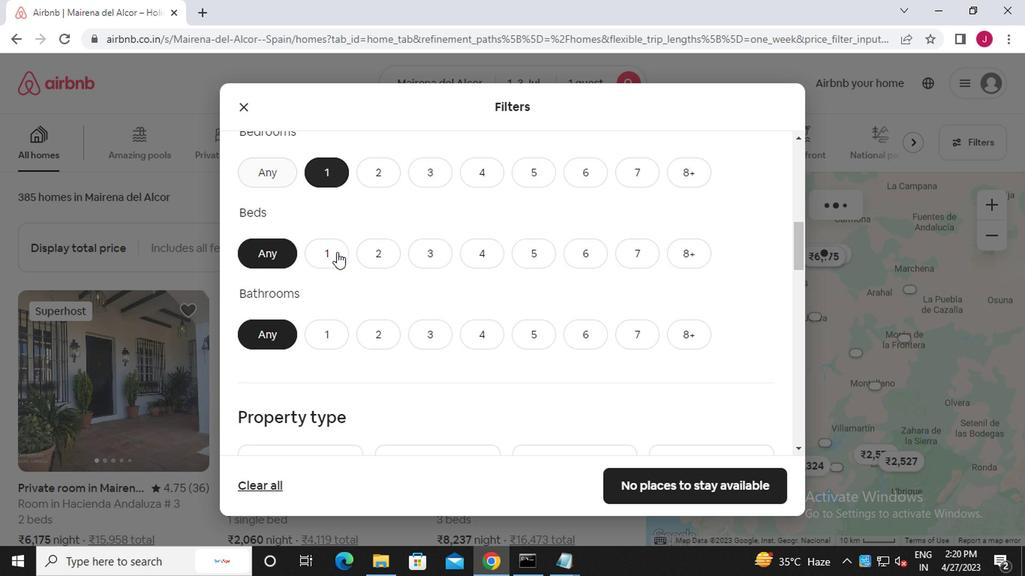 
Action: Mouse moved to (321, 335)
Screenshot: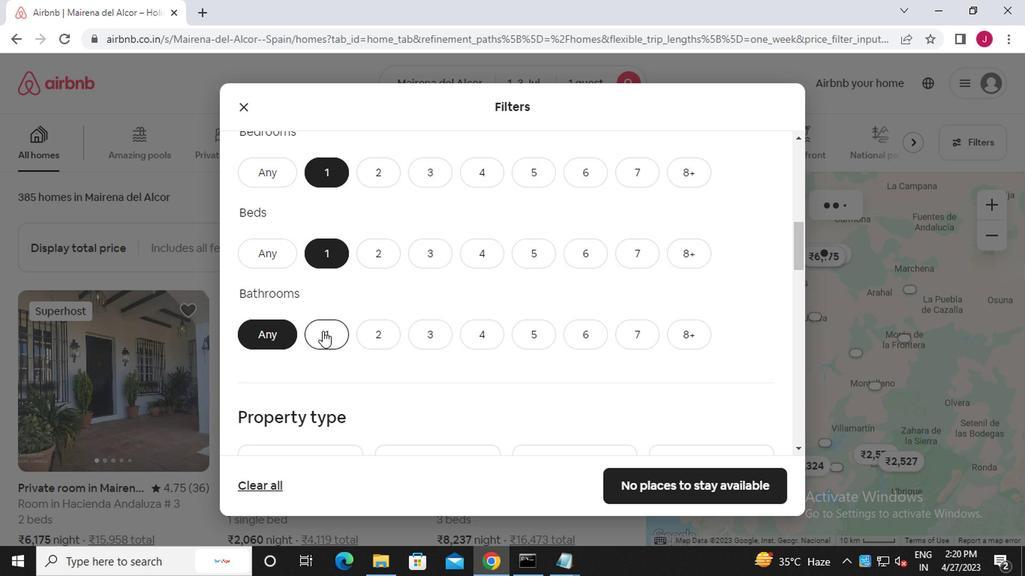 
Action: Mouse pressed left at (321, 335)
Screenshot: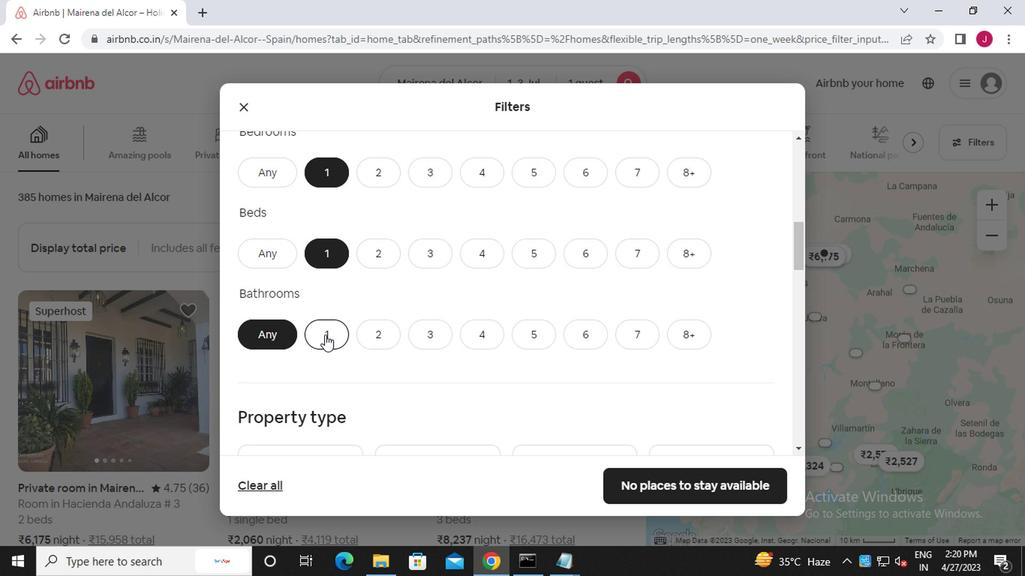 
Action: Mouse moved to (320, 335)
Screenshot: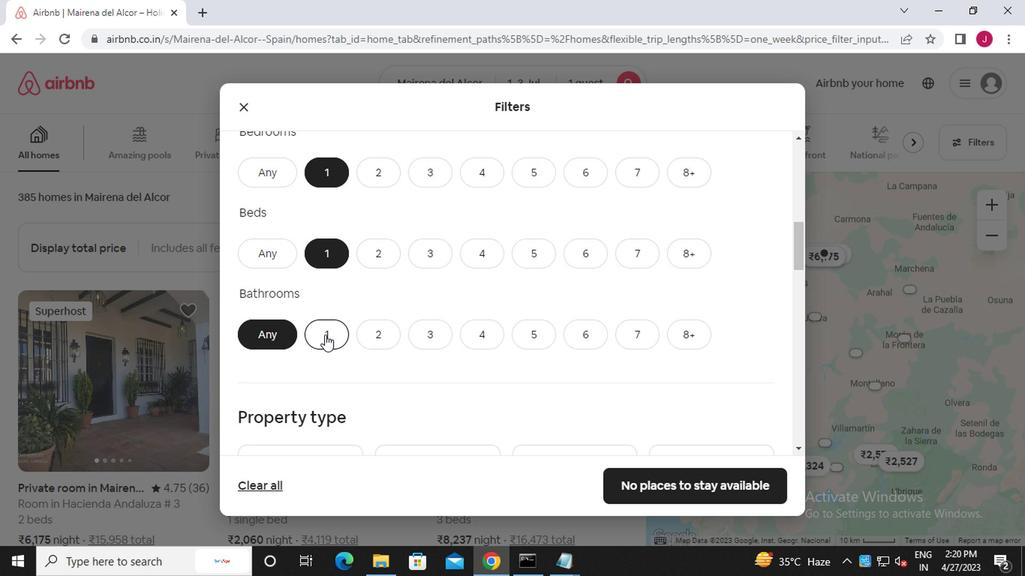 
Action: Mouse scrolled (320, 335) with delta (0, 0)
Screenshot: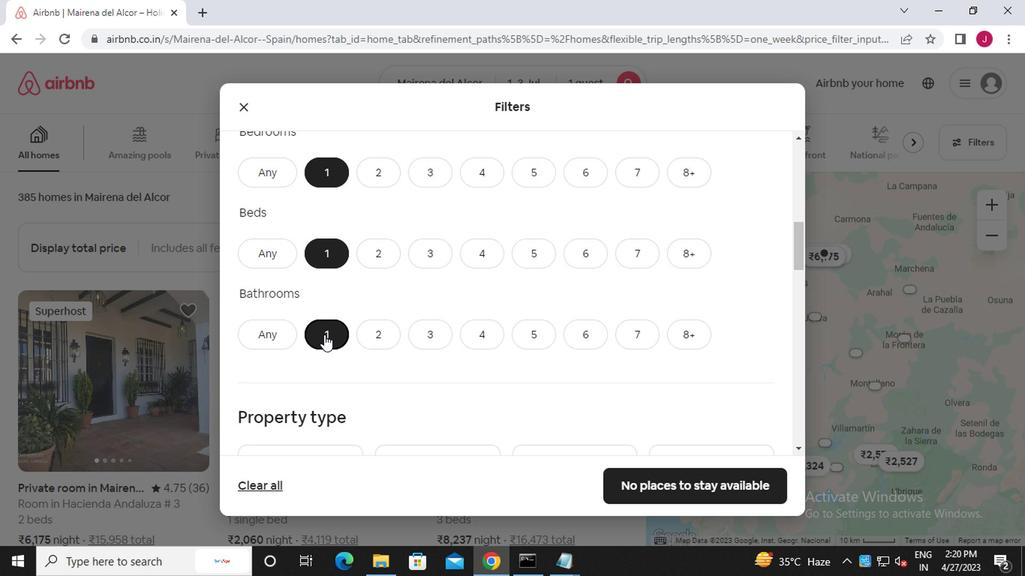 
Action: Mouse moved to (318, 363)
Screenshot: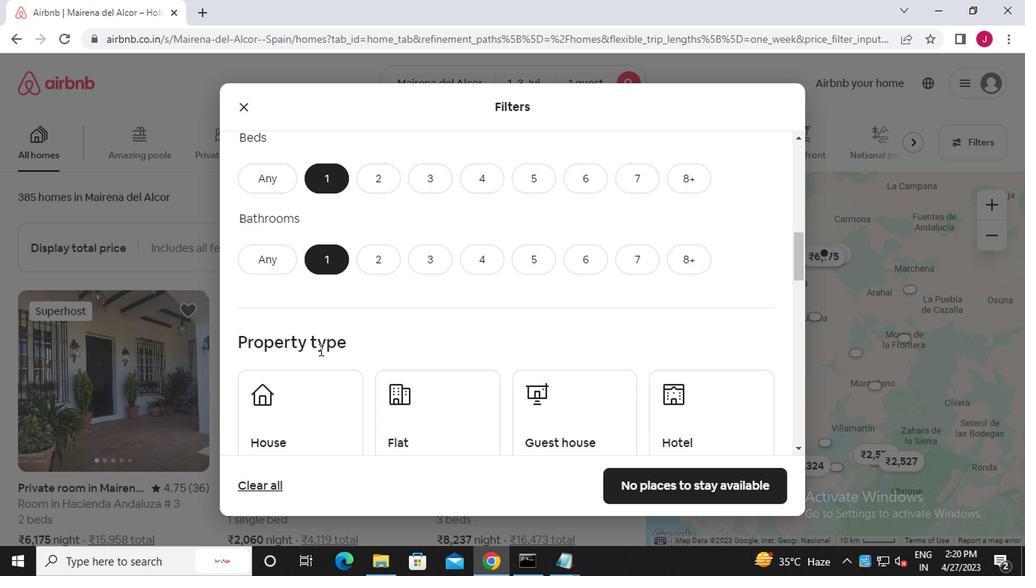 
Action: Mouse scrolled (318, 363) with delta (0, 0)
Screenshot: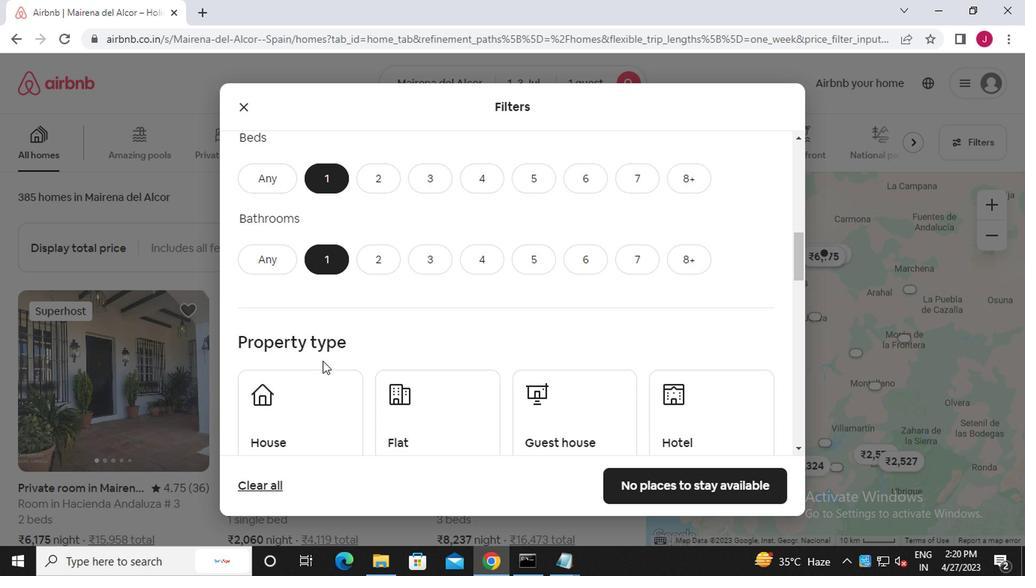 
Action: Mouse moved to (311, 331)
Screenshot: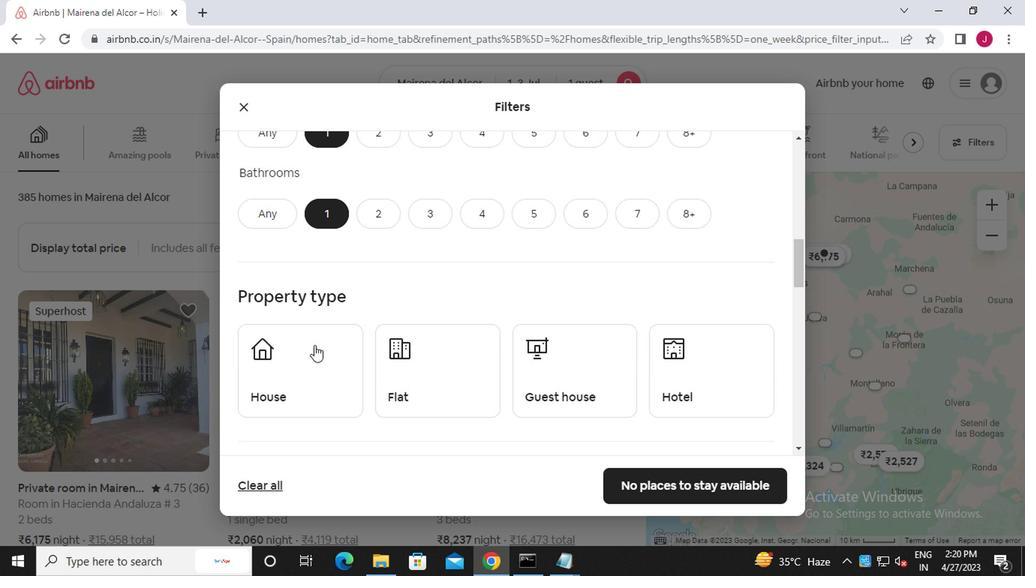 
Action: Mouse pressed left at (311, 331)
Screenshot: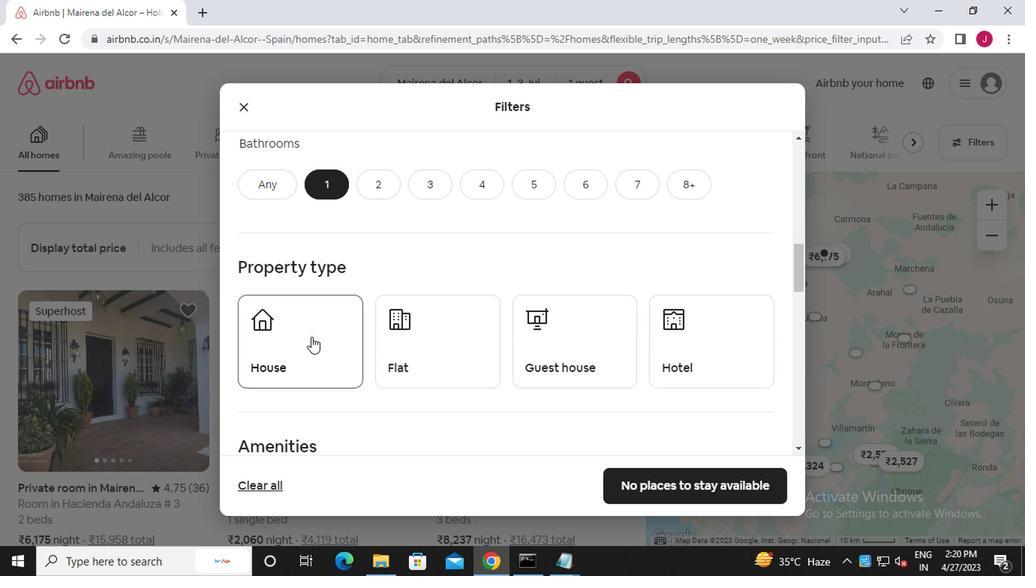 
Action: Mouse moved to (411, 354)
Screenshot: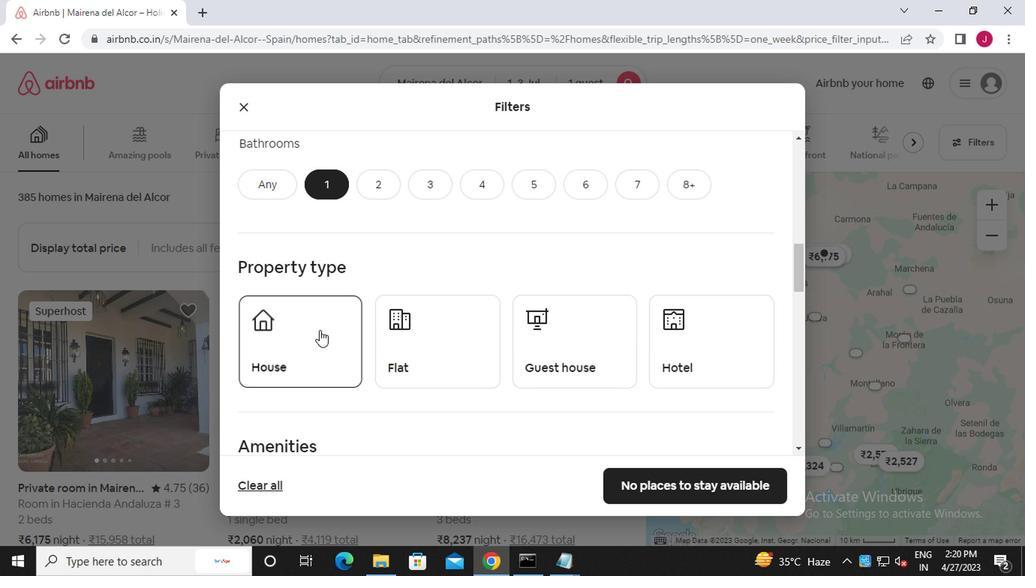 
Action: Mouse pressed left at (411, 354)
Screenshot: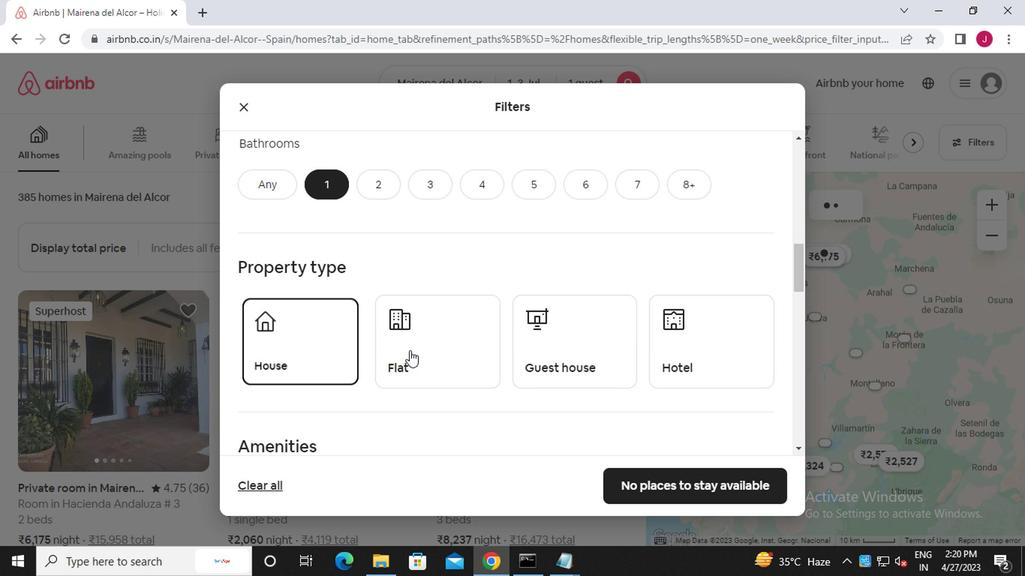 
Action: Mouse moved to (543, 354)
Screenshot: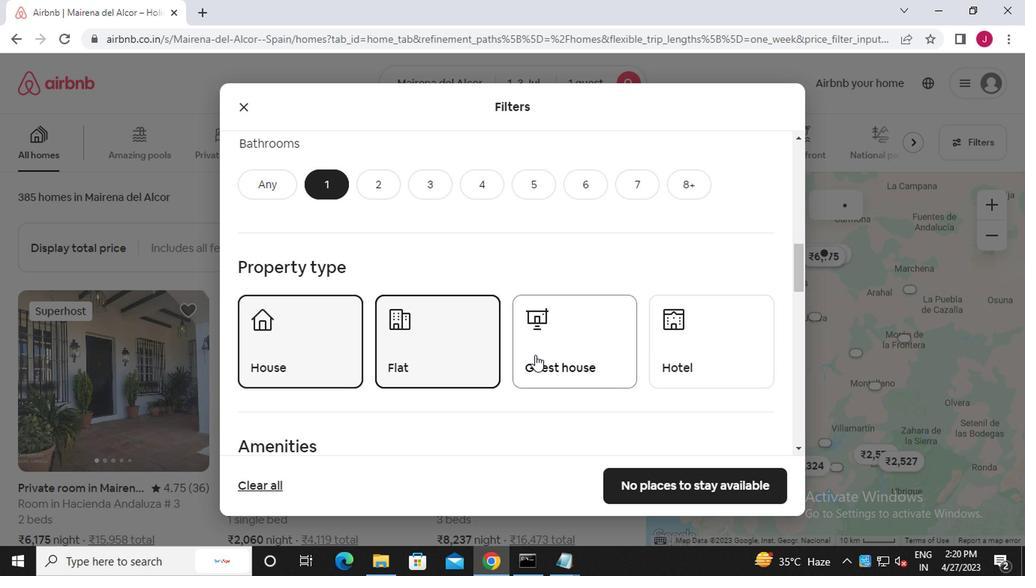 
Action: Mouse pressed left at (543, 354)
Screenshot: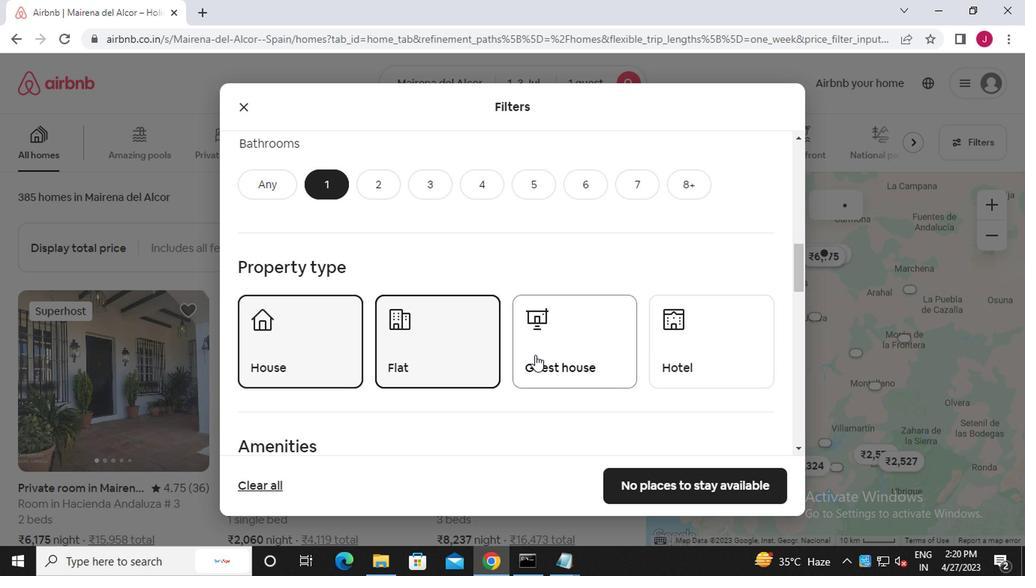 
Action: Mouse moved to (700, 350)
Screenshot: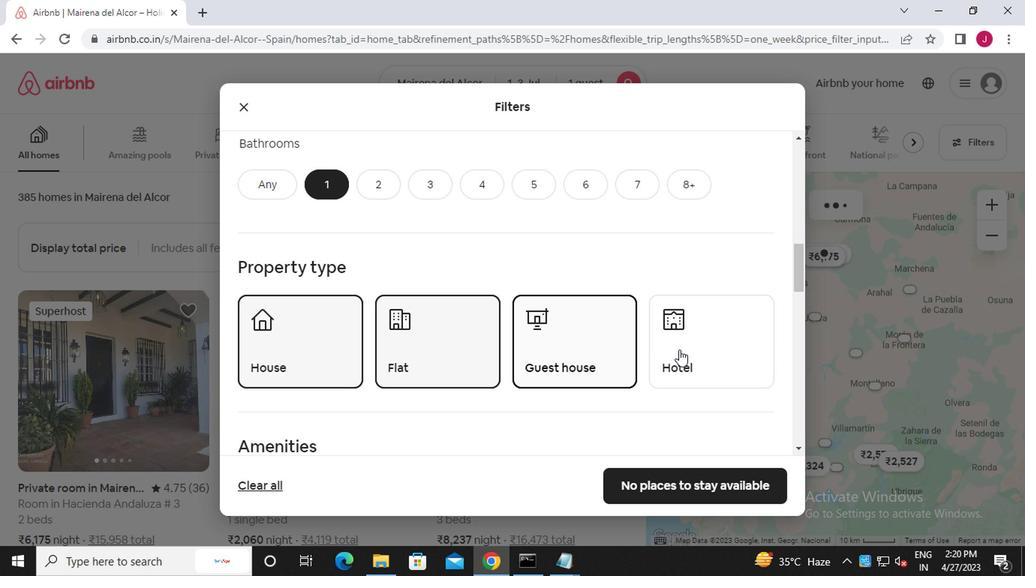 
Action: Mouse pressed left at (700, 350)
Screenshot: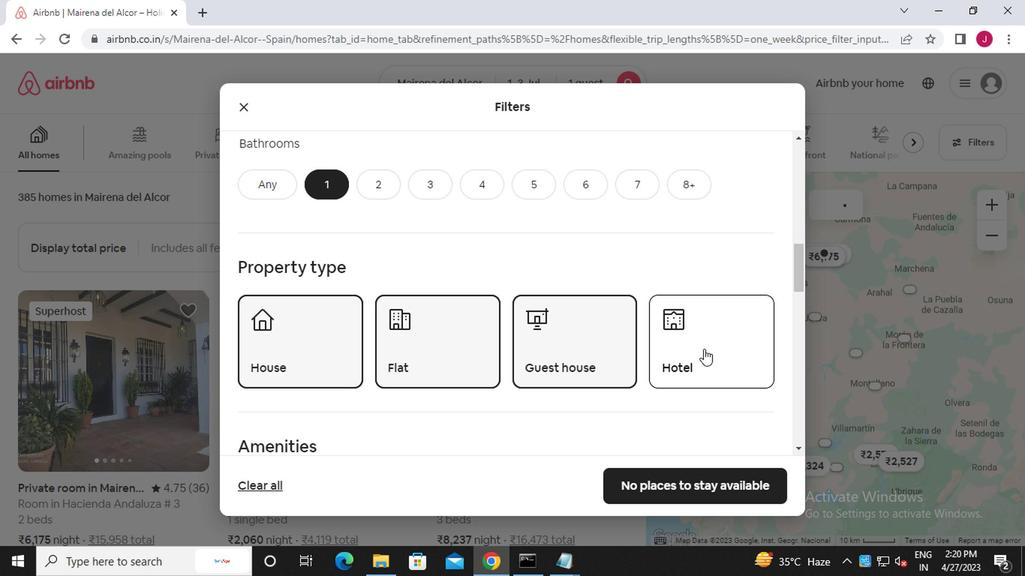 
Action: Mouse moved to (684, 352)
Screenshot: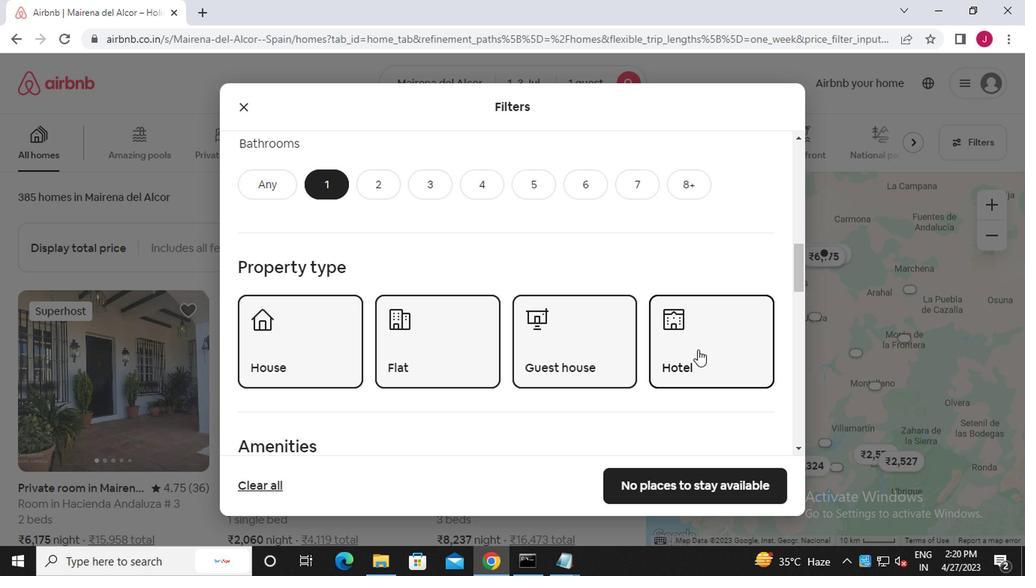 
Action: Mouse scrolled (684, 352) with delta (0, 0)
Screenshot: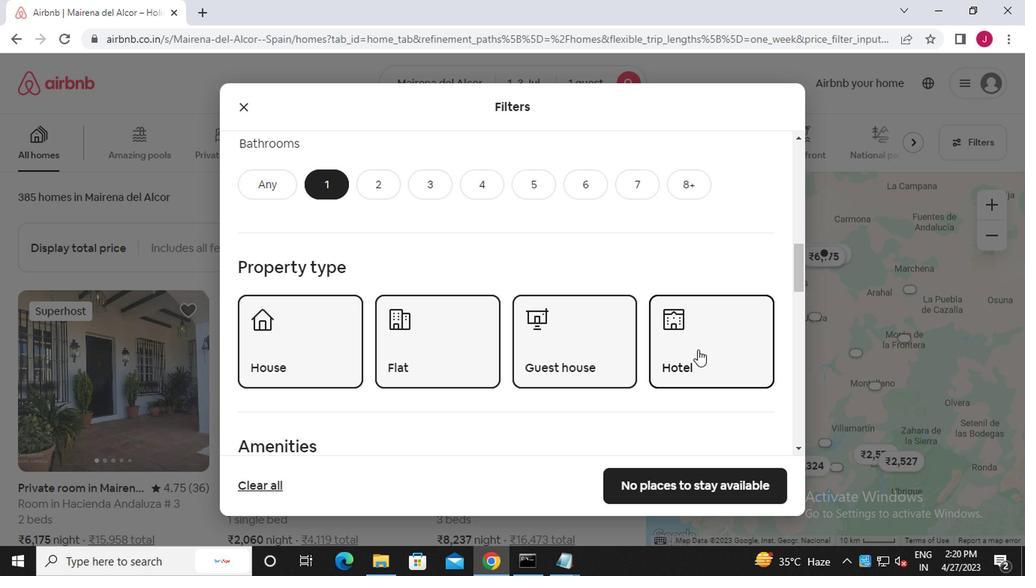 
Action: Mouse moved to (681, 354)
Screenshot: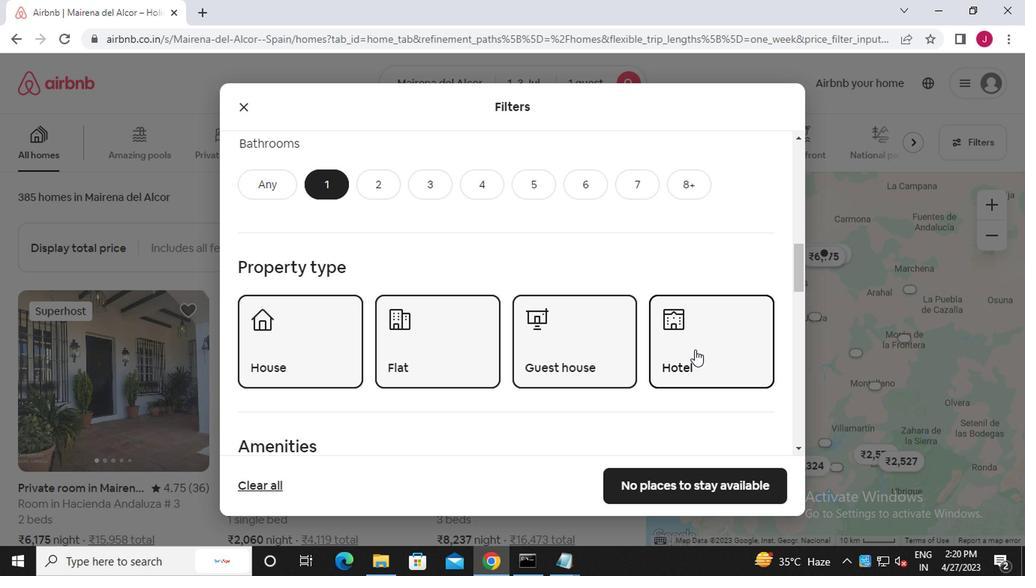 
Action: Mouse scrolled (681, 352) with delta (0, -1)
Screenshot: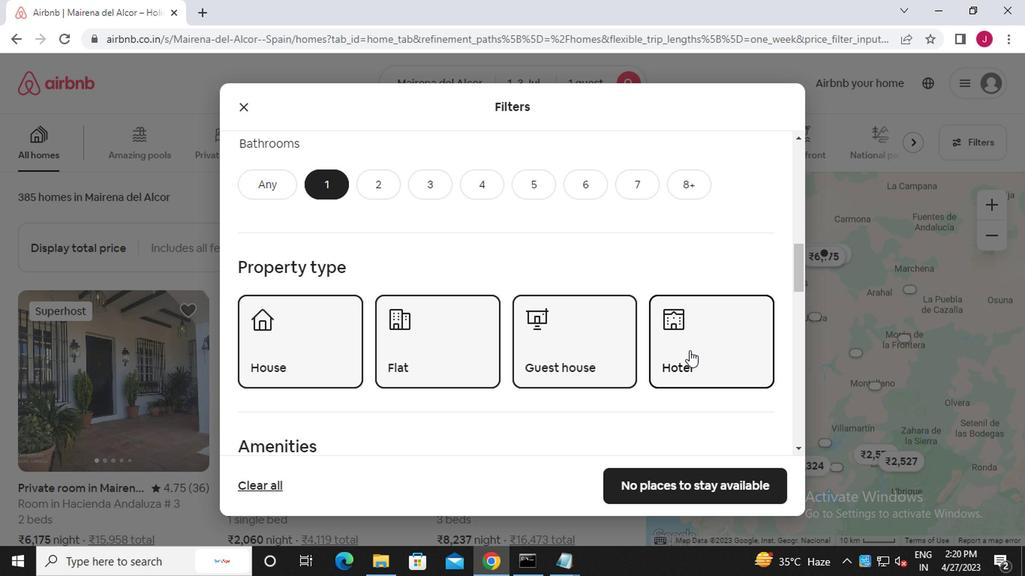 
Action: Mouse moved to (671, 352)
Screenshot: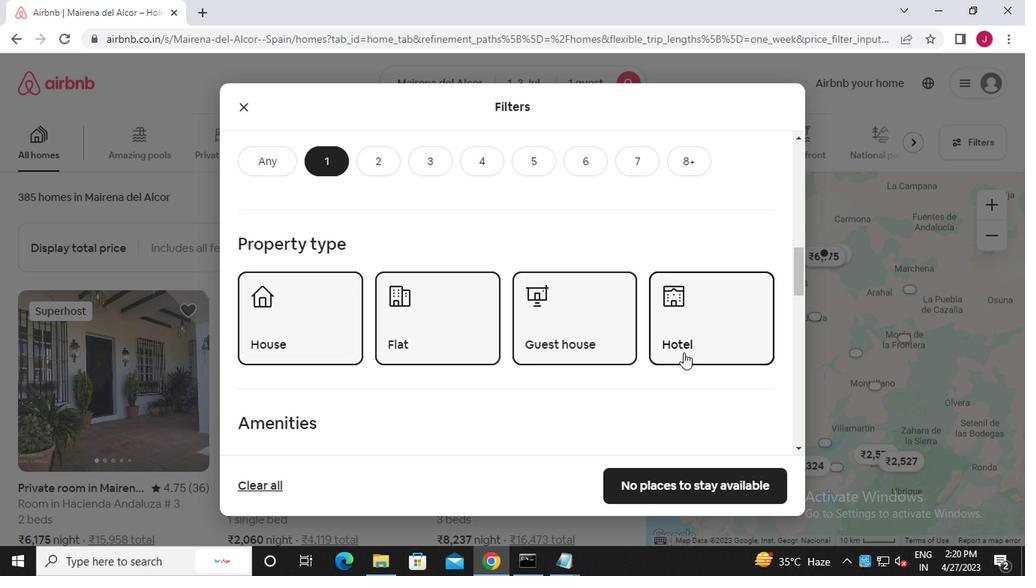 
Action: Mouse scrolled (671, 352) with delta (0, 0)
Screenshot: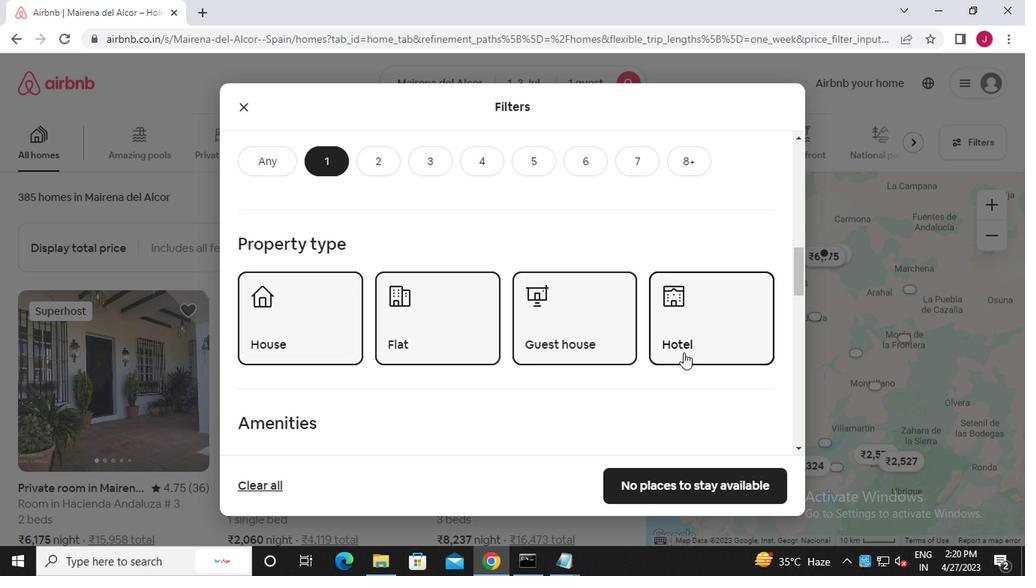 
Action: Mouse moved to (654, 349)
Screenshot: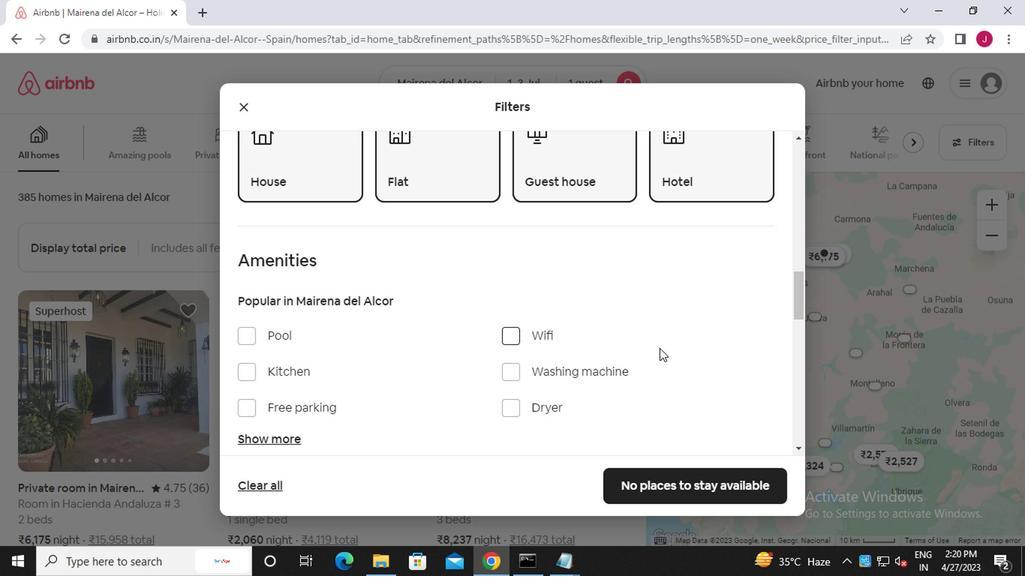 
Action: Mouse scrolled (654, 348) with delta (0, 0)
Screenshot: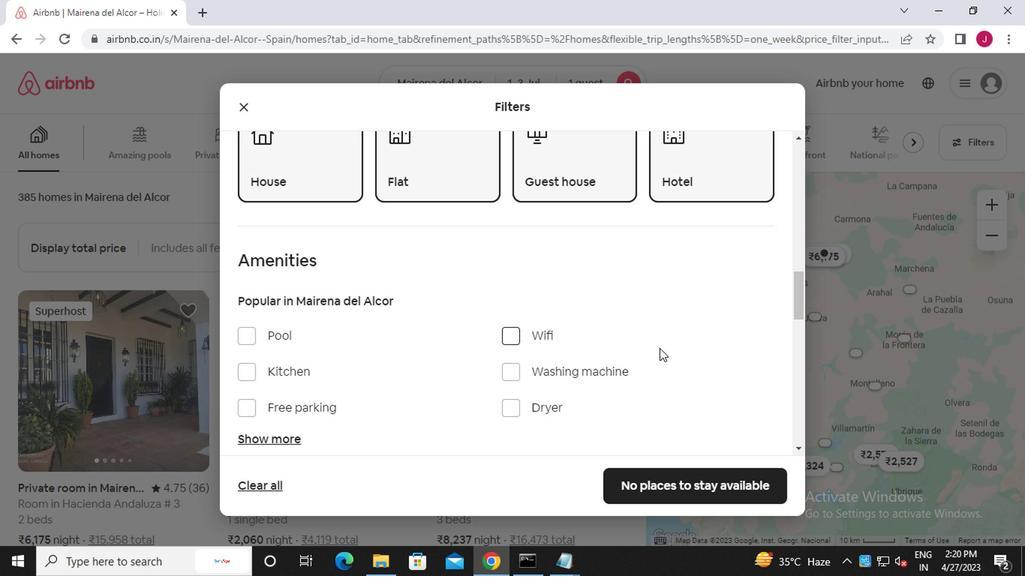 
Action: Mouse moved to (512, 226)
Screenshot: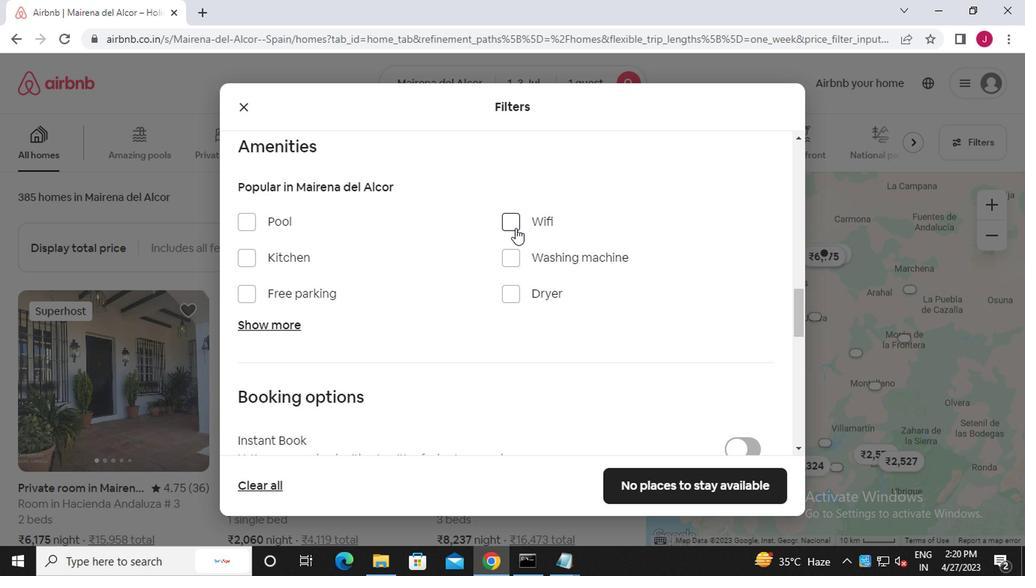 
Action: Mouse pressed left at (512, 226)
Screenshot: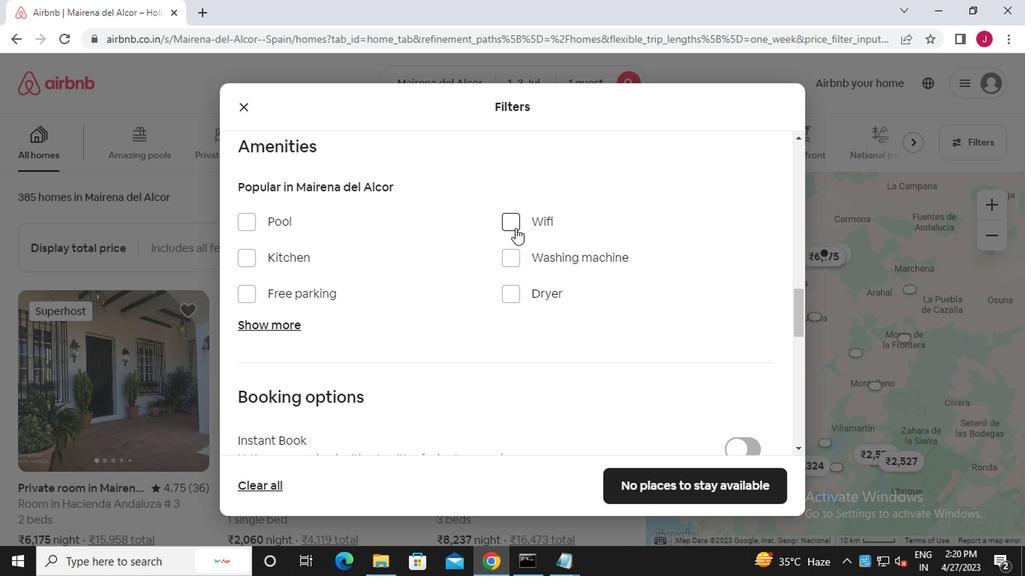 
Action: Mouse moved to (582, 303)
Screenshot: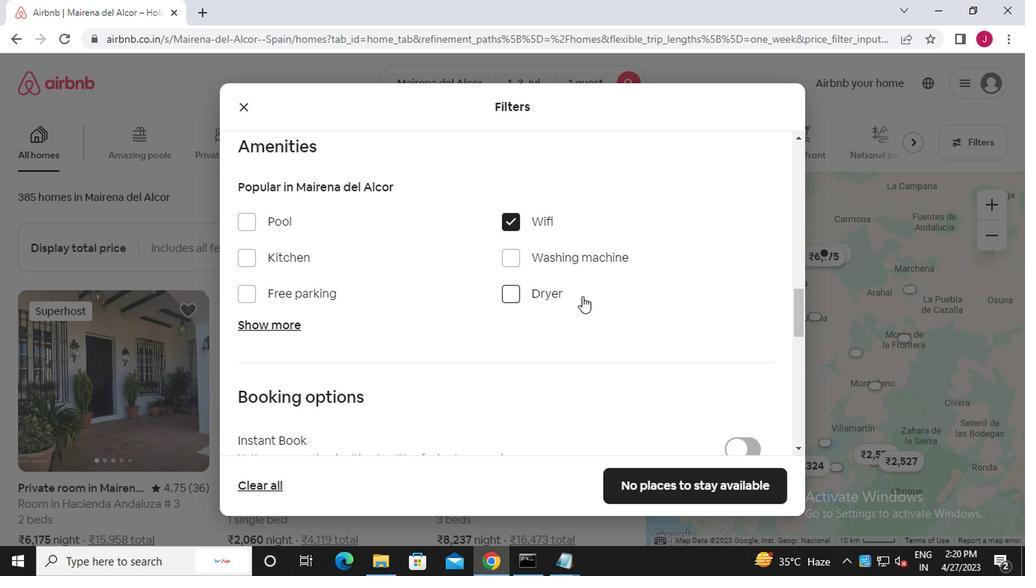 
Action: Mouse scrolled (582, 302) with delta (0, -1)
Screenshot: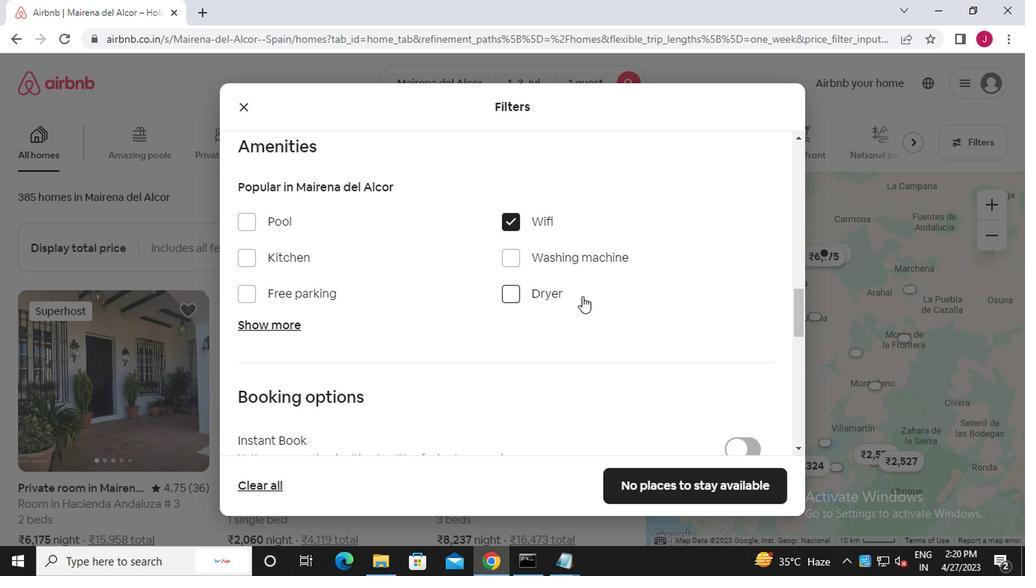 
Action: Mouse moved to (582, 305)
Screenshot: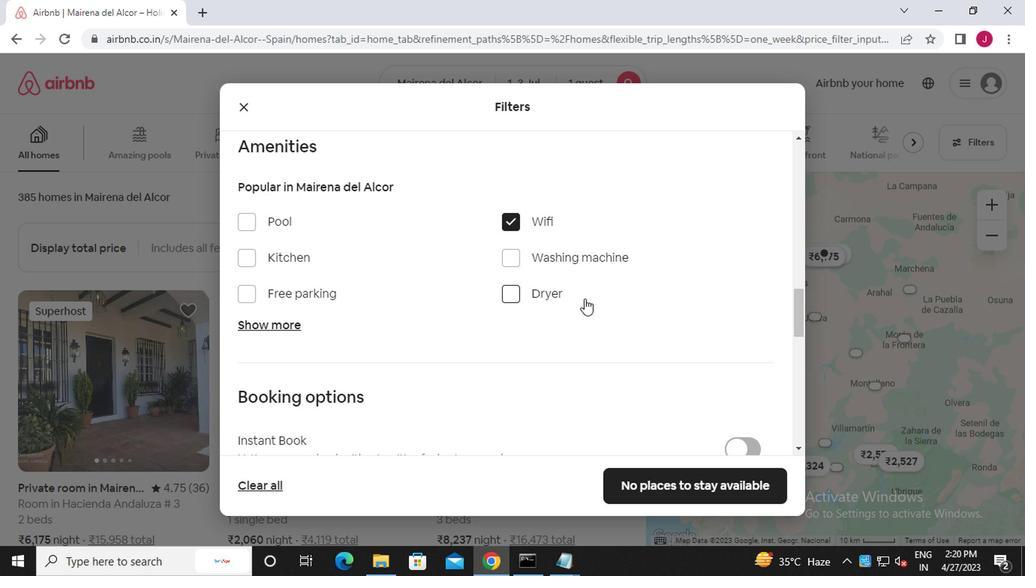 
Action: Mouse scrolled (582, 304) with delta (0, -1)
Screenshot: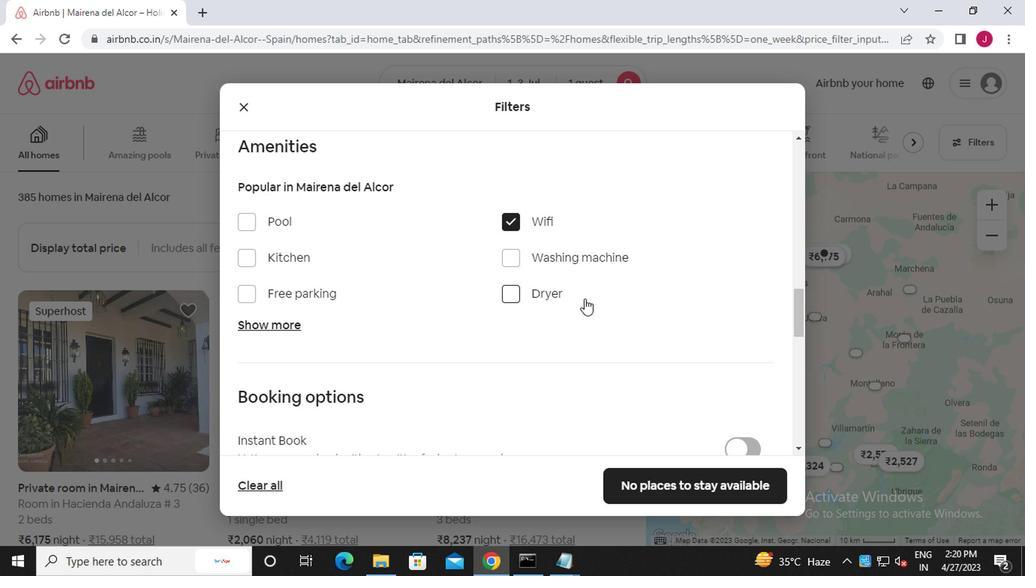 
Action: Mouse moved to (582, 305)
Screenshot: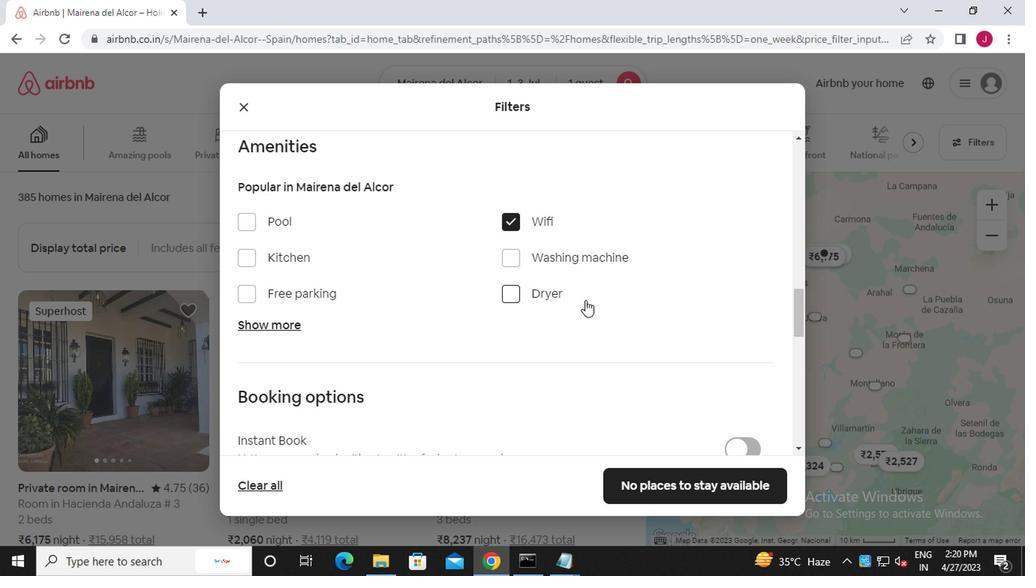 
Action: Mouse scrolled (582, 304) with delta (0, -1)
Screenshot: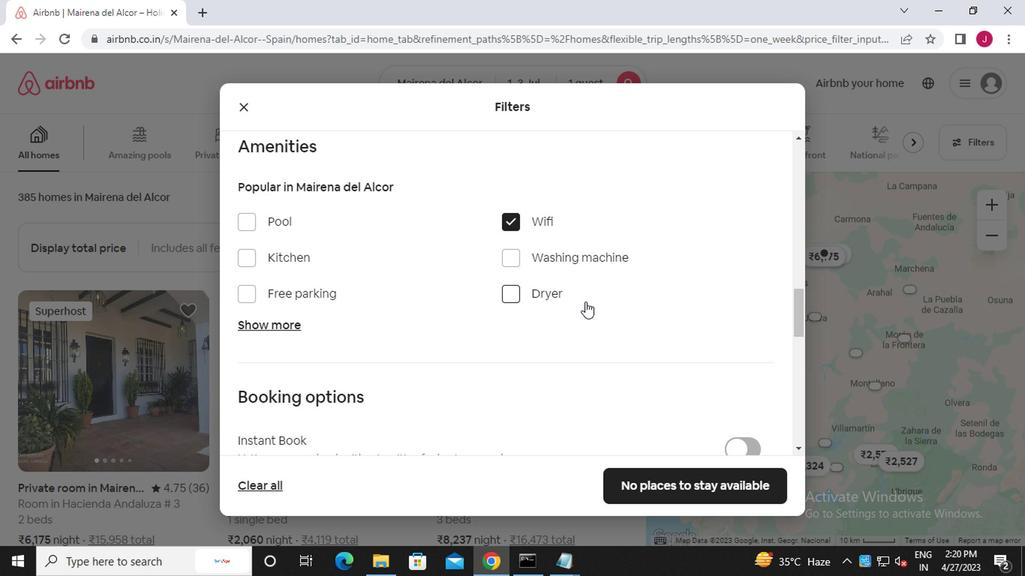 
Action: Mouse moved to (748, 275)
Screenshot: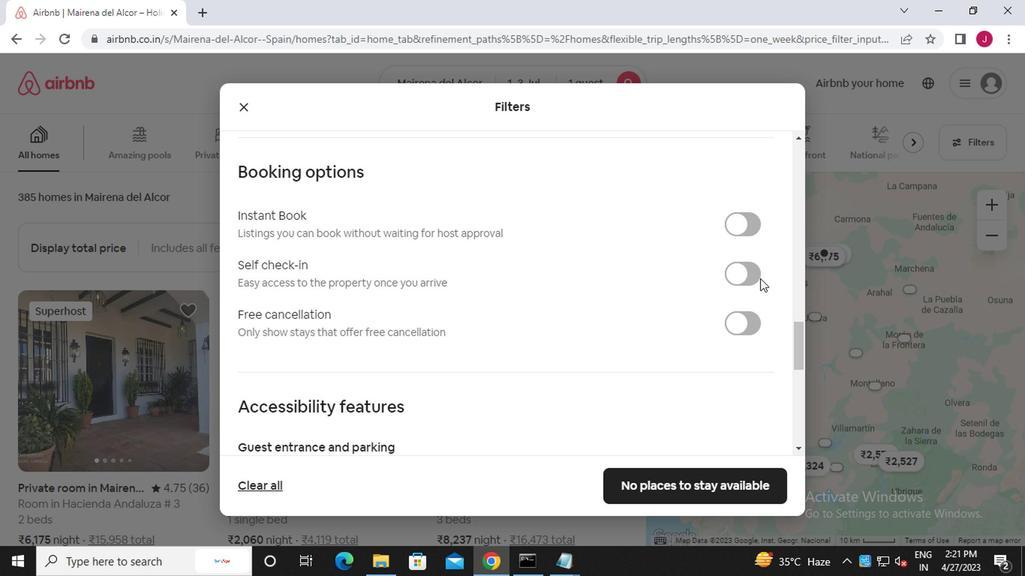 
Action: Mouse pressed left at (748, 275)
Screenshot: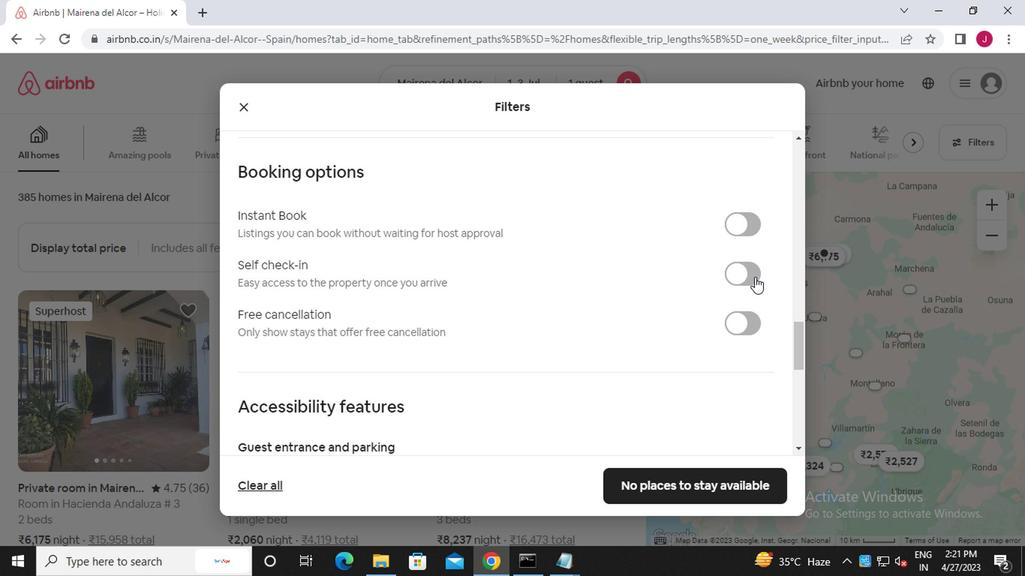
Action: Mouse moved to (531, 320)
Screenshot: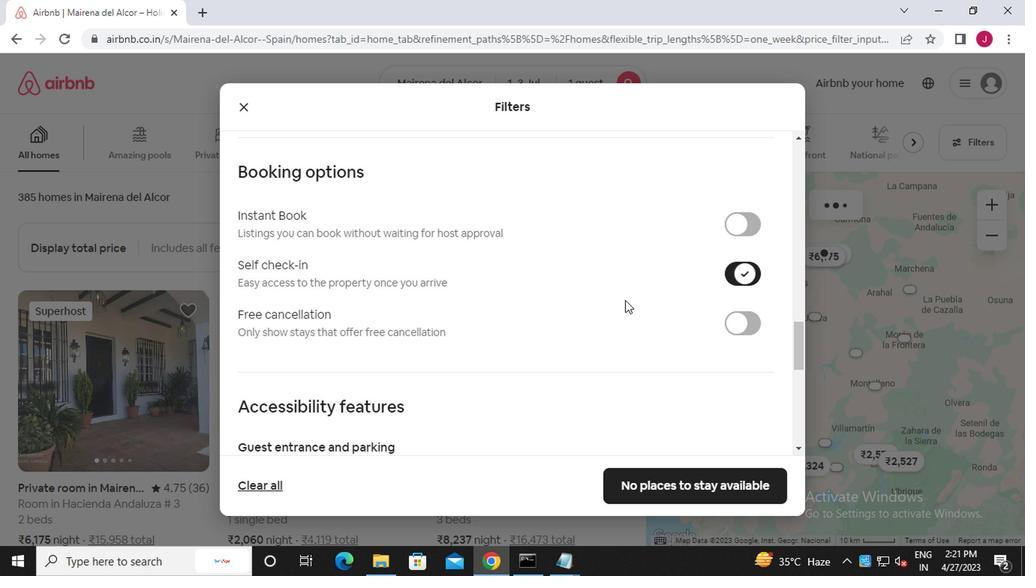 
Action: Mouse scrolled (531, 319) with delta (0, -1)
Screenshot: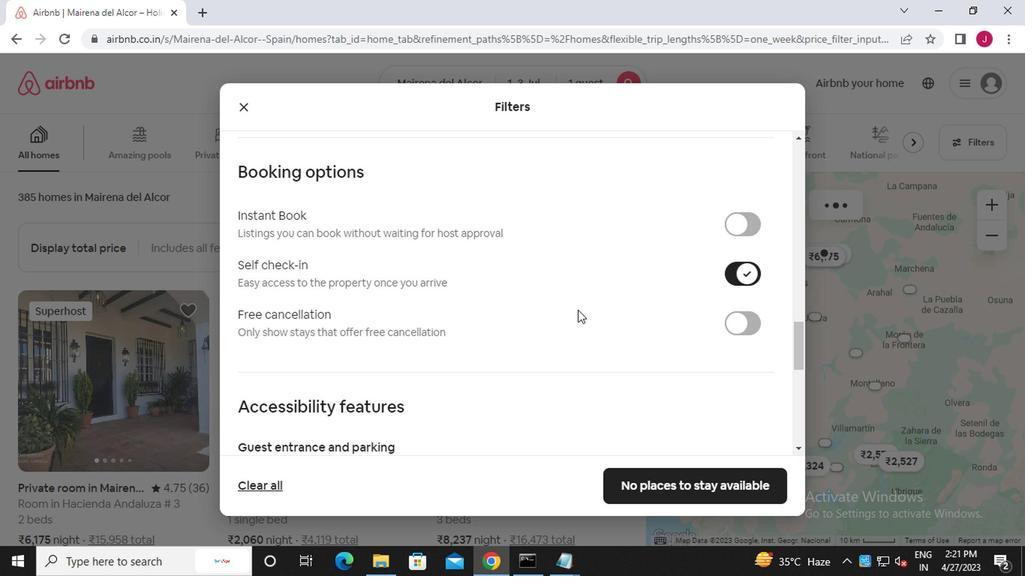 
Action: Mouse moved to (530, 320)
Screenshot: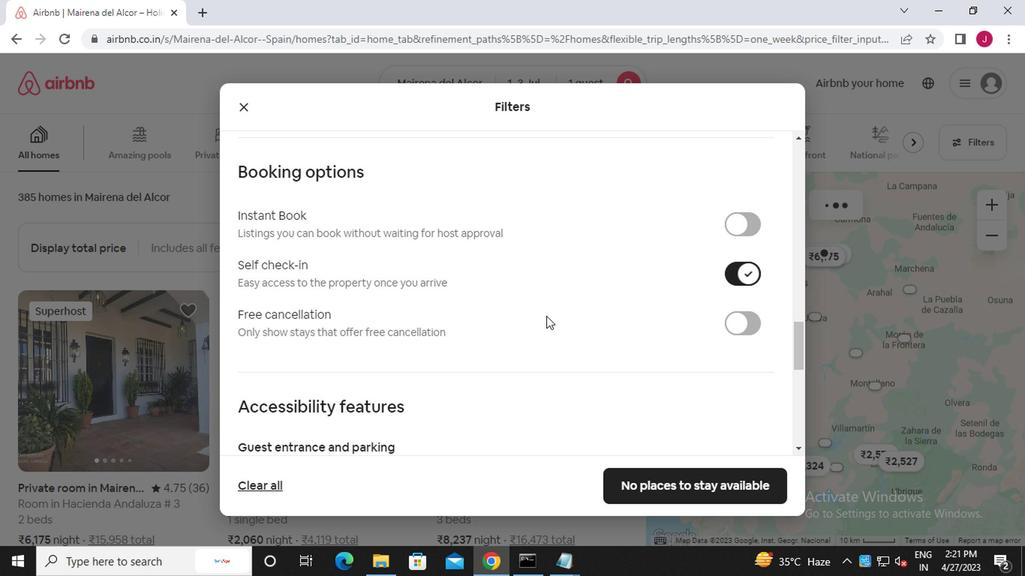 
Action: Mouse scrolled (530, 319) with delta (0, -1)
Screenshot: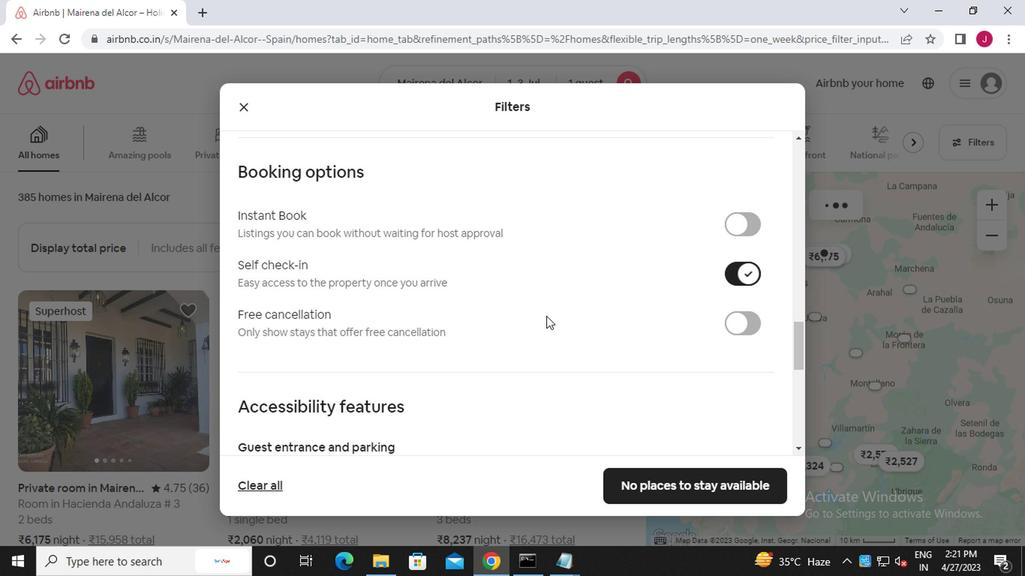 
Action: Mouse scrolled (530, 319) with delta (0, -1)
Screenshot: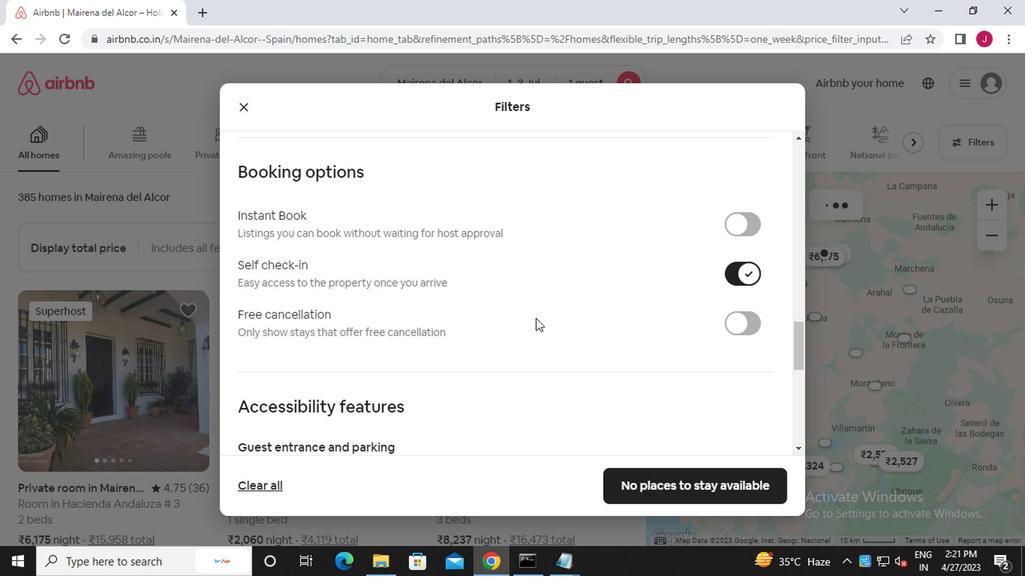 
Action: Mouse scrolled (530, 319) with delta (0, -1)
Screenshot: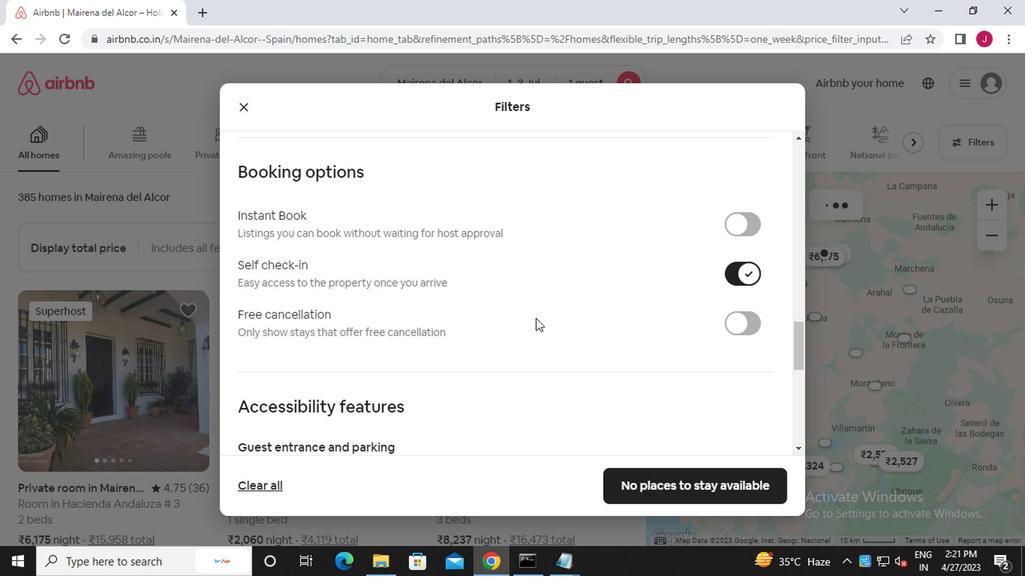 
Action: Mouse scrolled (530, 319) with delta (0, -1)
Screenshot: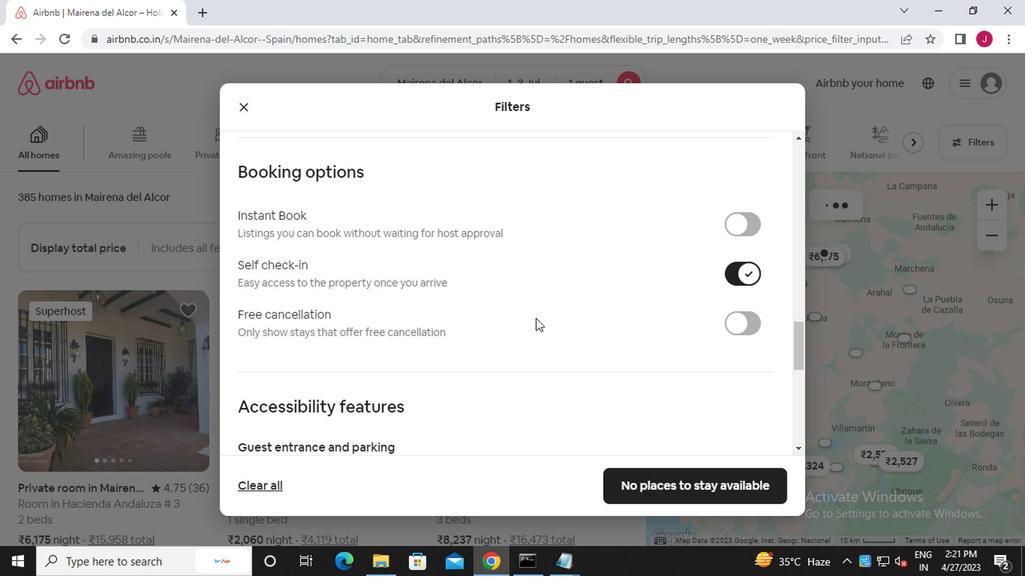 
Action: Mouse scrolled (530, 319) with delta (0, -1)
Screenshot: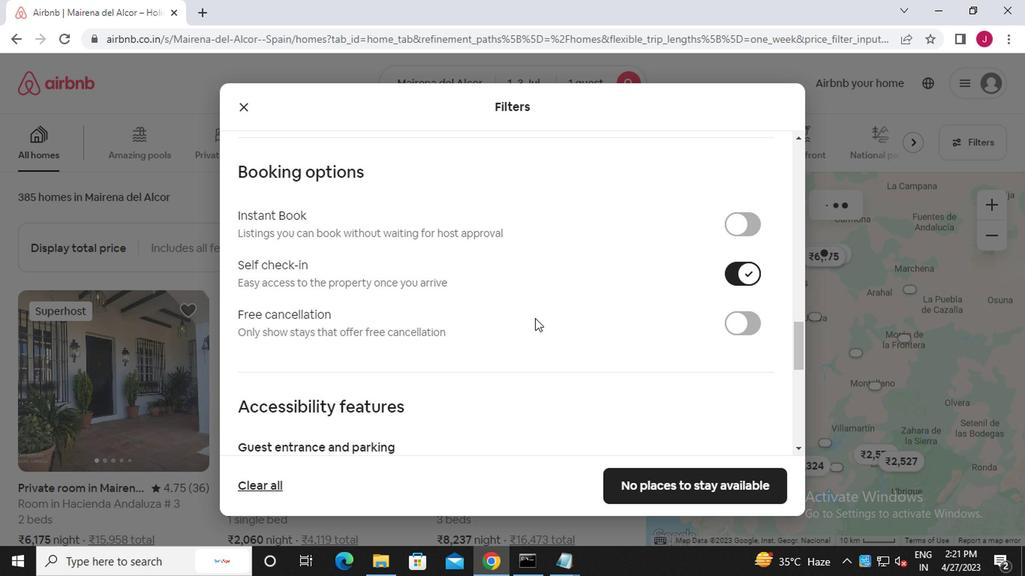 
Action: Mouse moved to (530, 320)
Screenshot: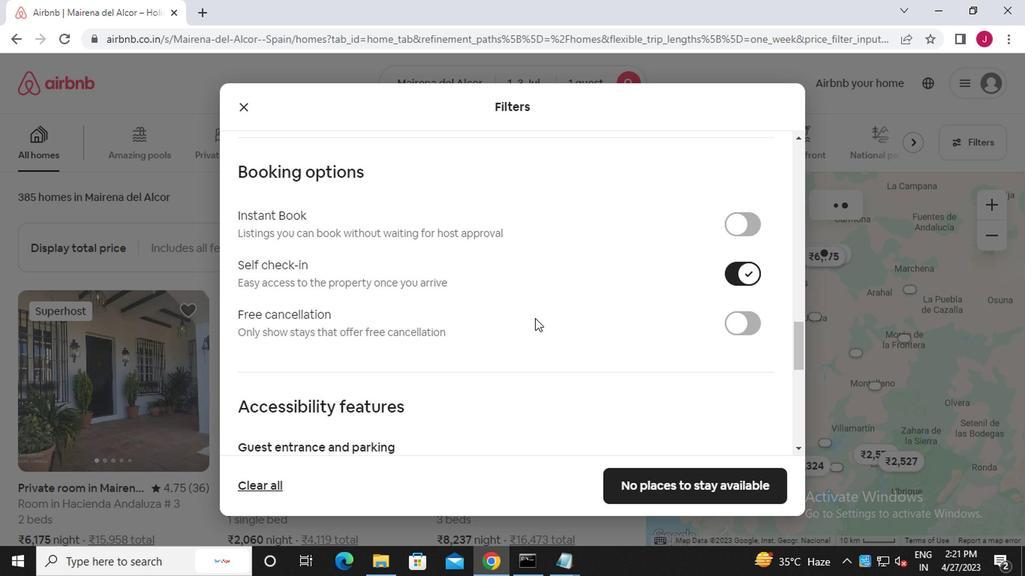 
Action: Mouse scrolled (530, 320) with delta (0, 0)
Screenshot: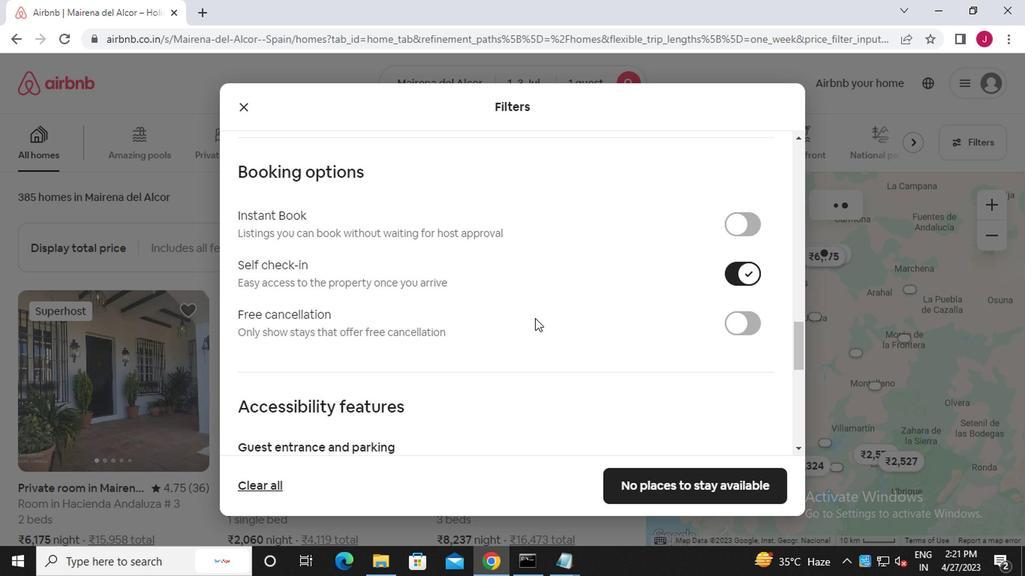 
Action: Mouse moved to (248, 350)
Screenshot: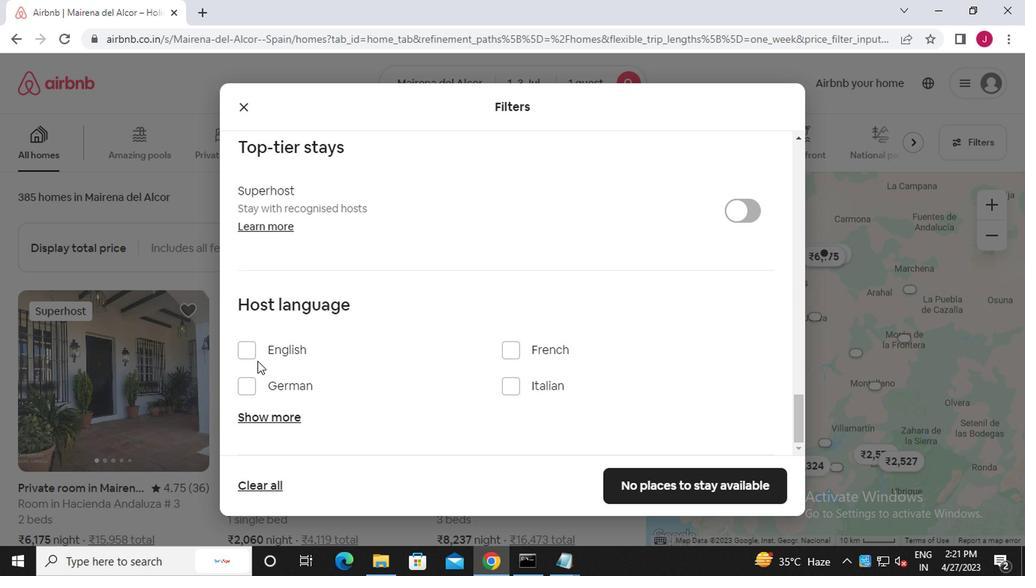 
Action: Mouse pressed left at (248, 350)
Screenshot: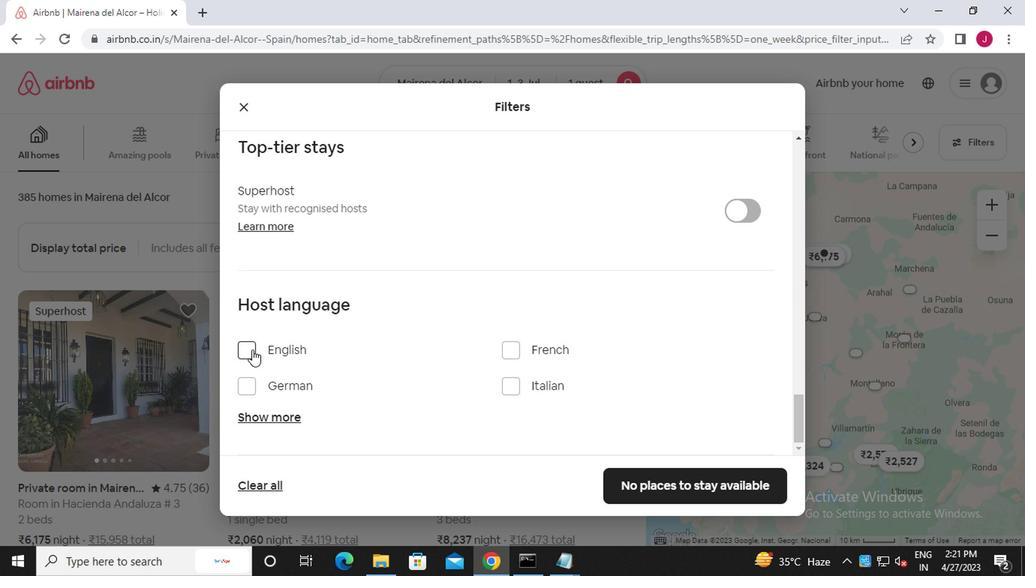 
Action: Mouse moved to (662, 496)
Screenshot: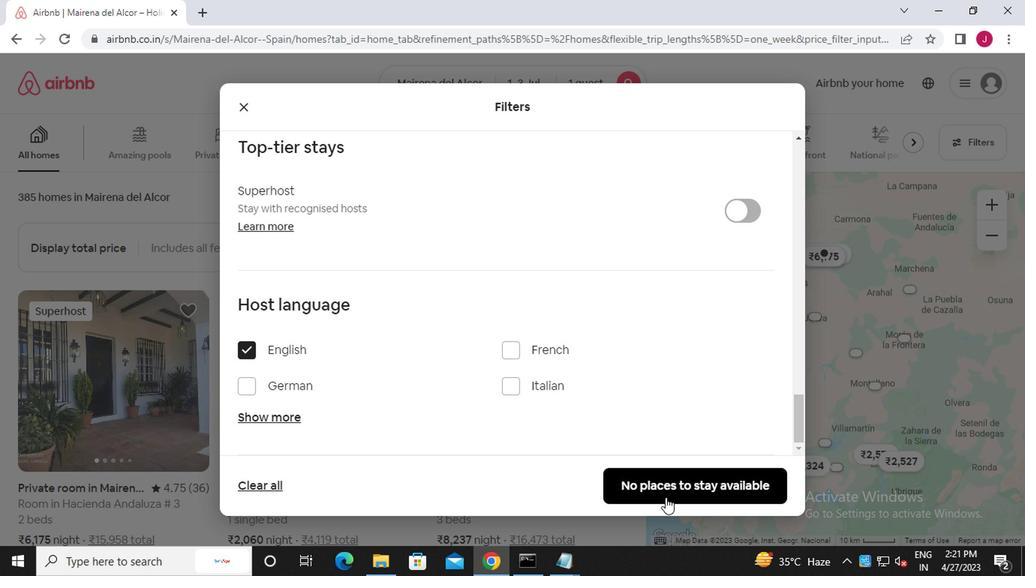 
Action: Mouse pressed left at (662, 496)
Screenshot: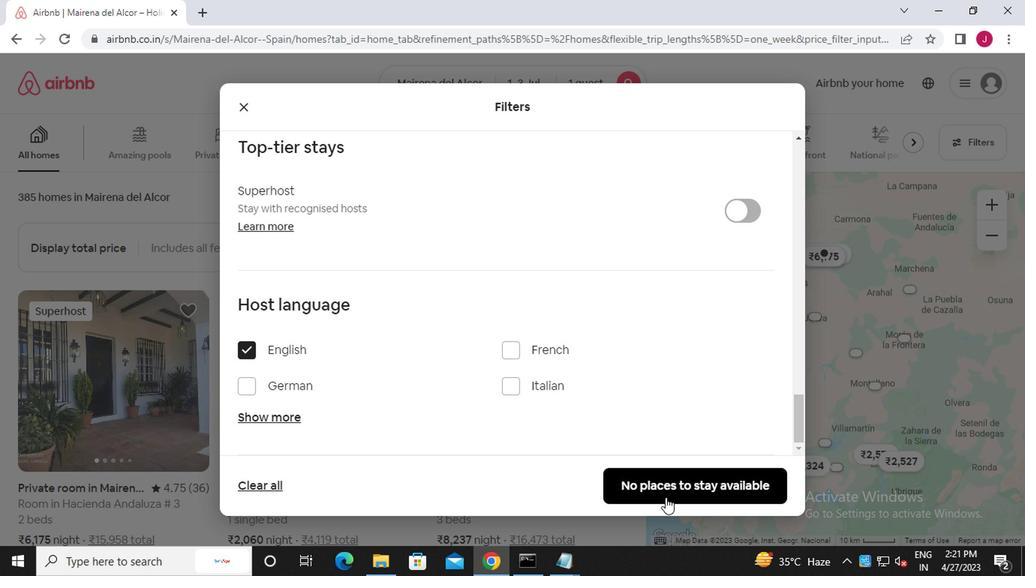 
Action: Mouse moved to (654, 487)
Screenshot: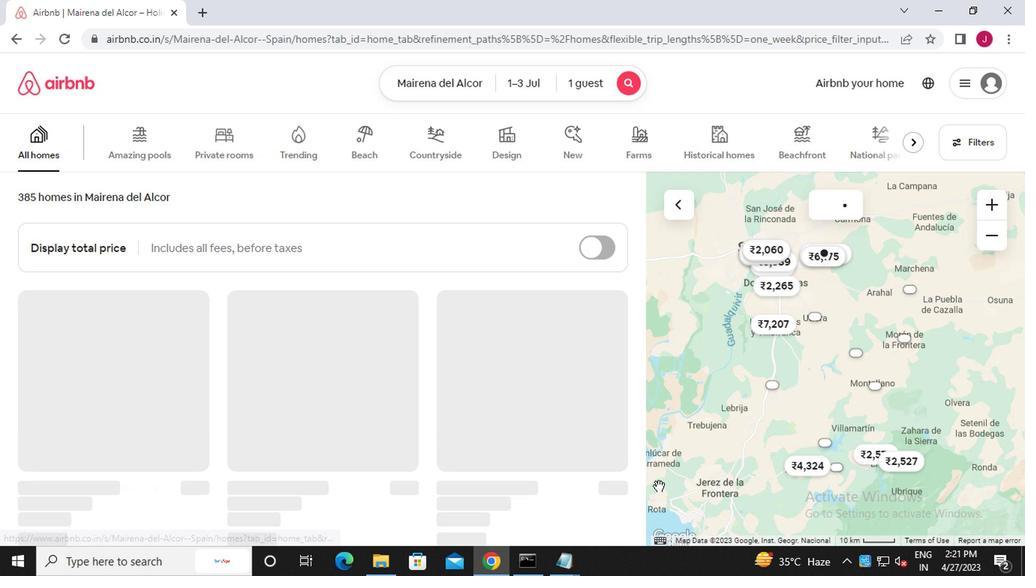 
